 Task: Look for space in Nanded, India from 12th  August, 2023 to 15th August, 2023 for 3 adults in price range Rs.12000 to Rs.16000. Place can be entire place with 2 bedrooms having 3 beds and 1 bathroom. Property type can be house, flat, guest house. Amenities needed are: washing machine. Booking option can be shelf check-in. Required host language is English.
Action: Mouse moved to (402, 65)
Screenshot: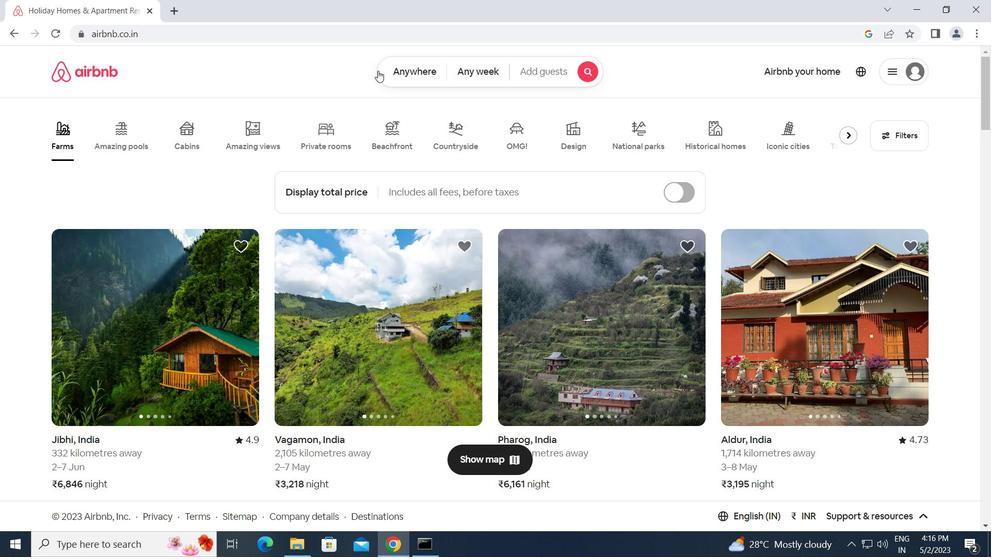 
Action: Mouse pressed left at (402, 65)
Screenshot: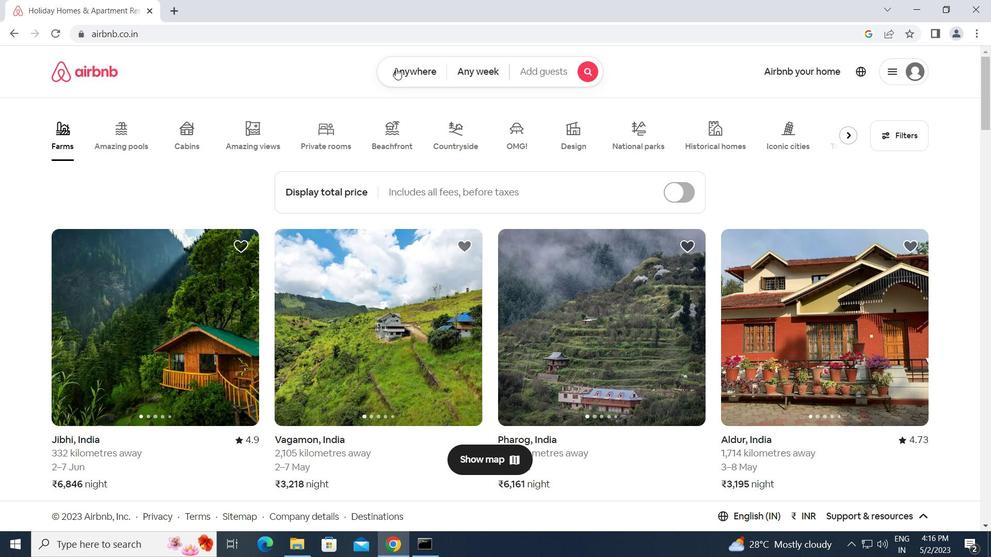 
Action: Mouse moved to (363, 111)
Screenshot: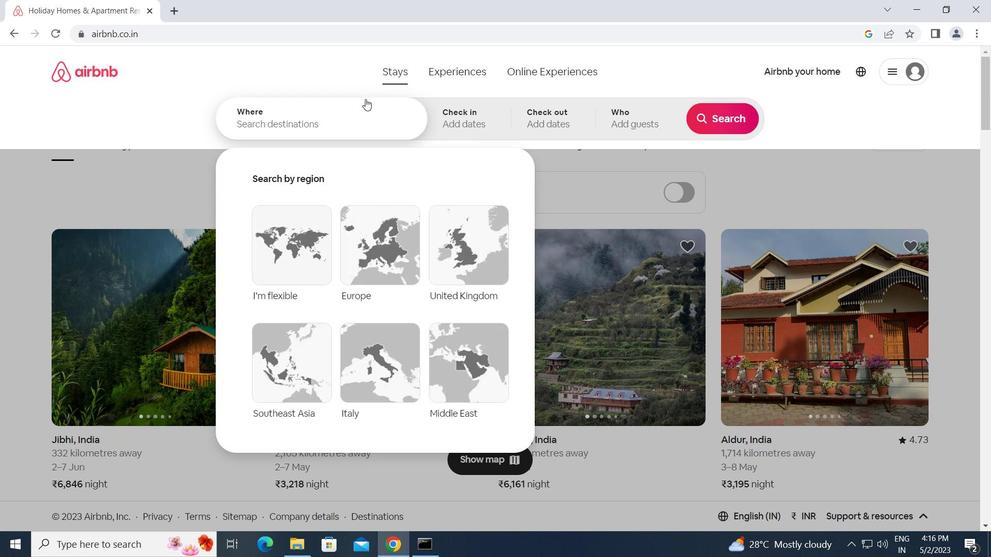 
Action: Mouse pressed left at (363, 111)
Screenshot: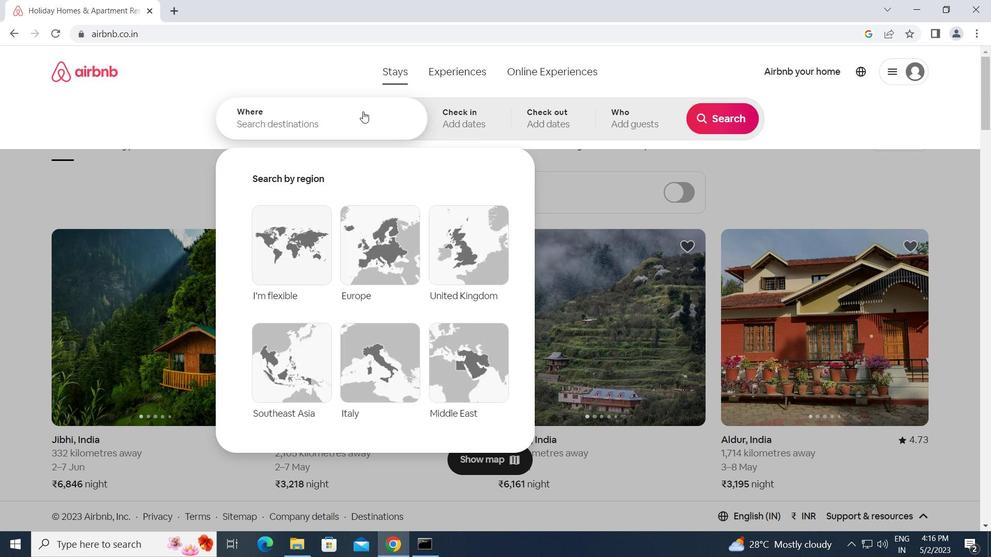 
Action: Key pressed n<Key.caps_lock>anded,<Key.space><Key.caps_lock>i<Key.caps_lock>ndia<Key.enter>
Screenshot: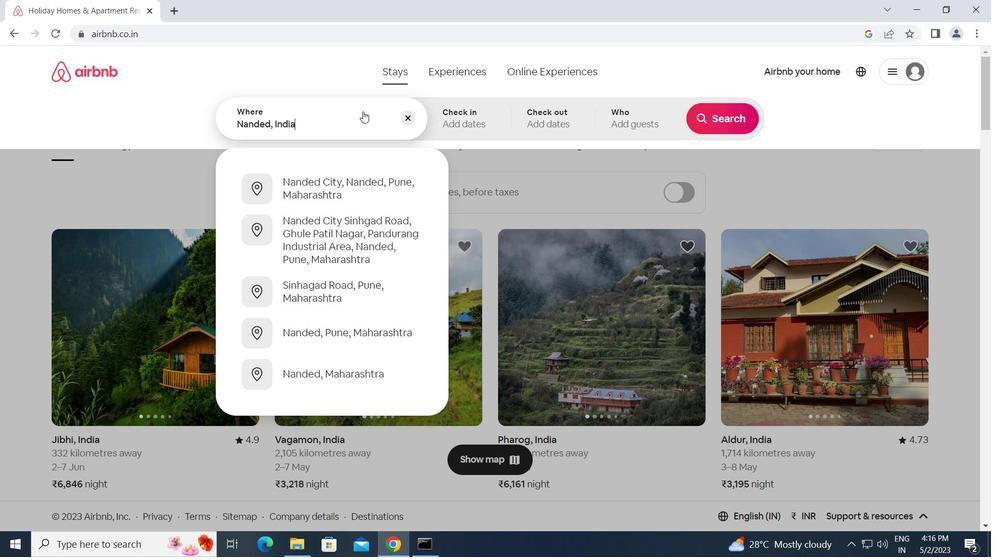 
Action: Mouse moved to (721, 218)
Screenshot: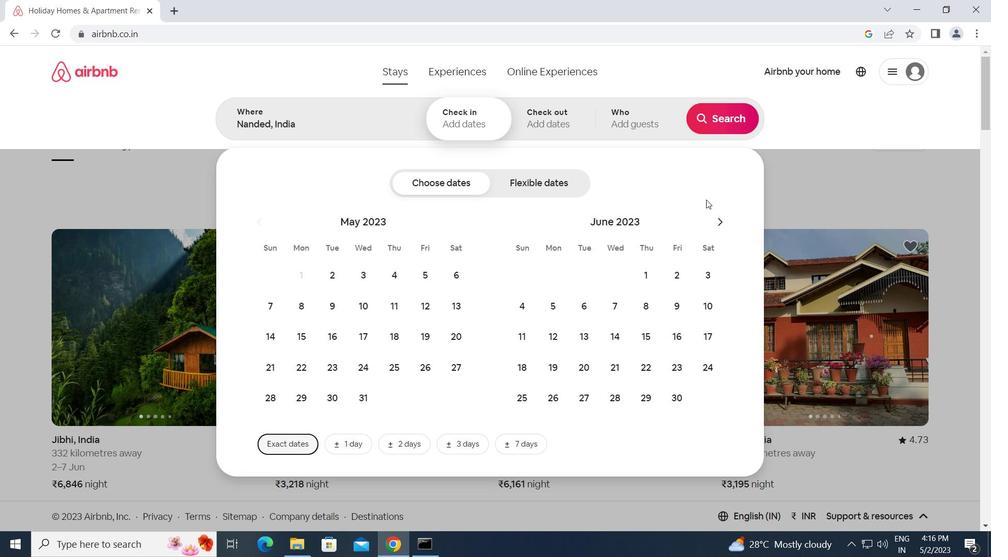
Action: Mouse pressed left at (721, 218)
Screenshot: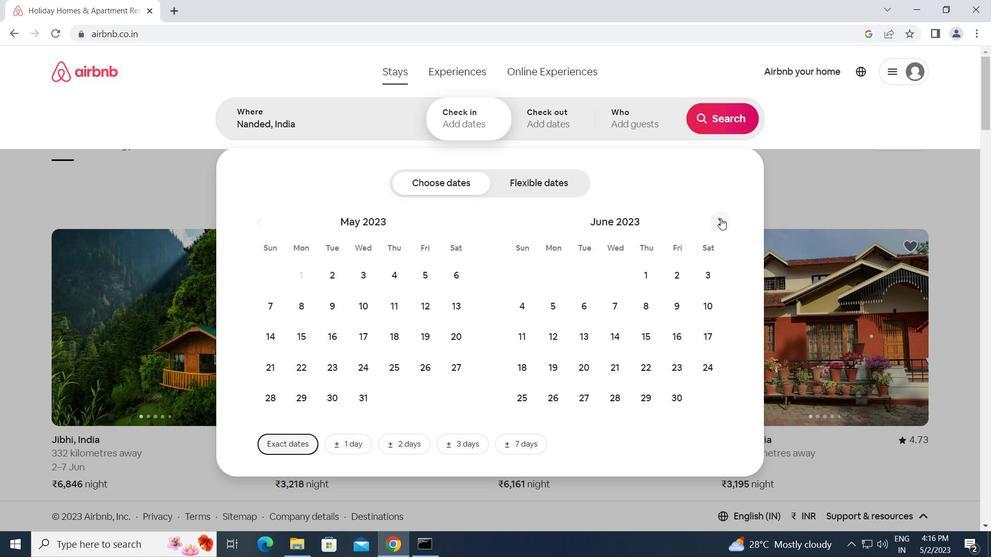 
Action: Mouse pressed left at (721, 218)
Screenshot: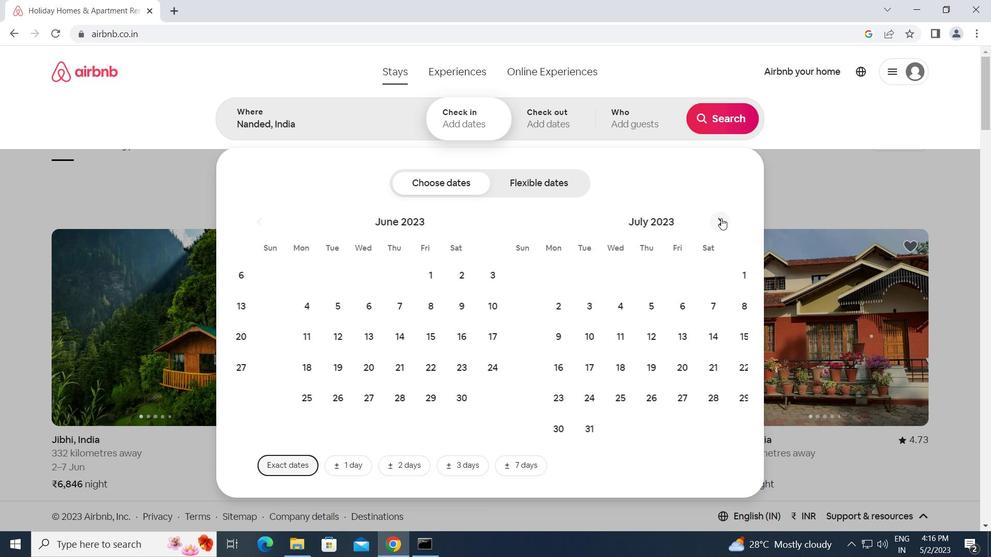
Action: Mouse moved to (699, 312)
Screenshot: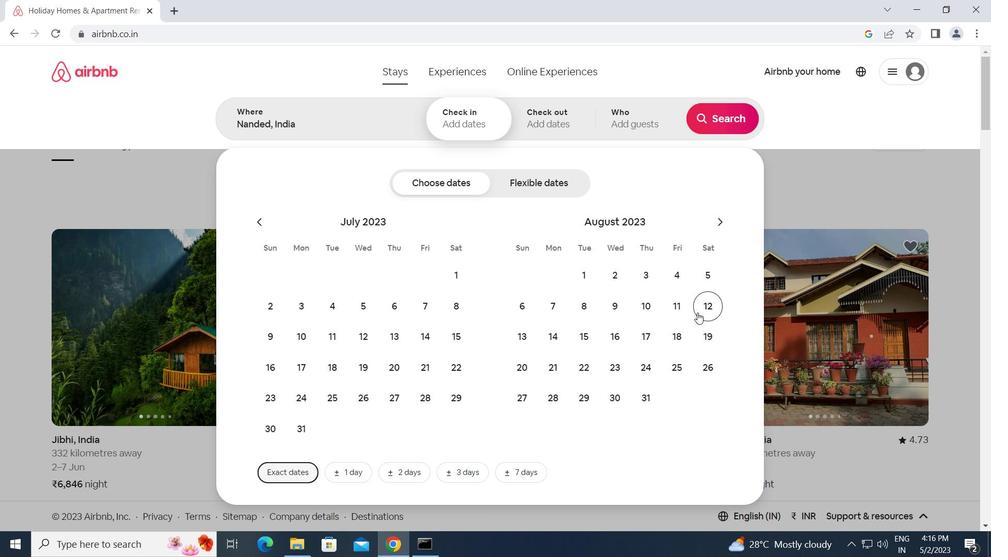 
Action: Mouse pressed left at (699, 312)
Screenshot: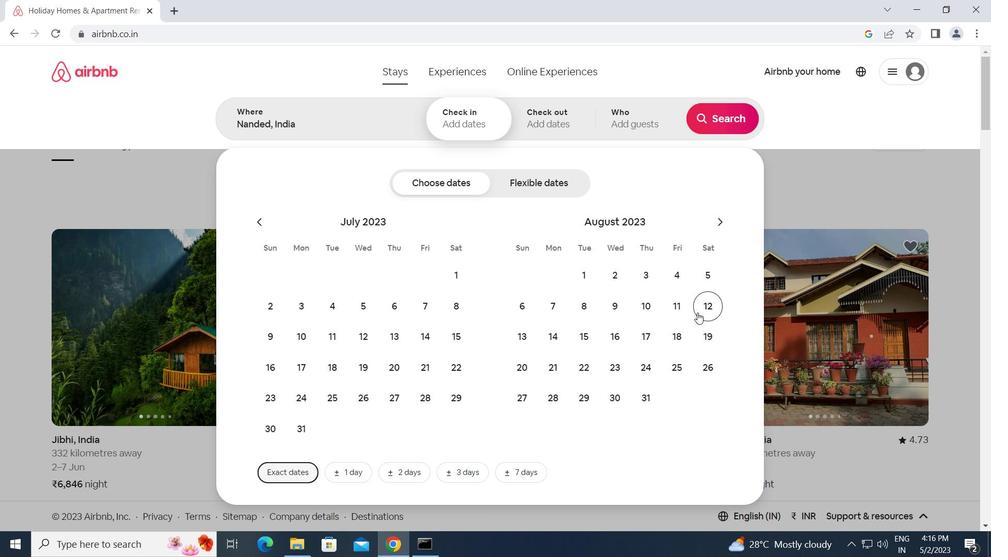 
Action: Mouse moved to (588, 331)
Screenshot: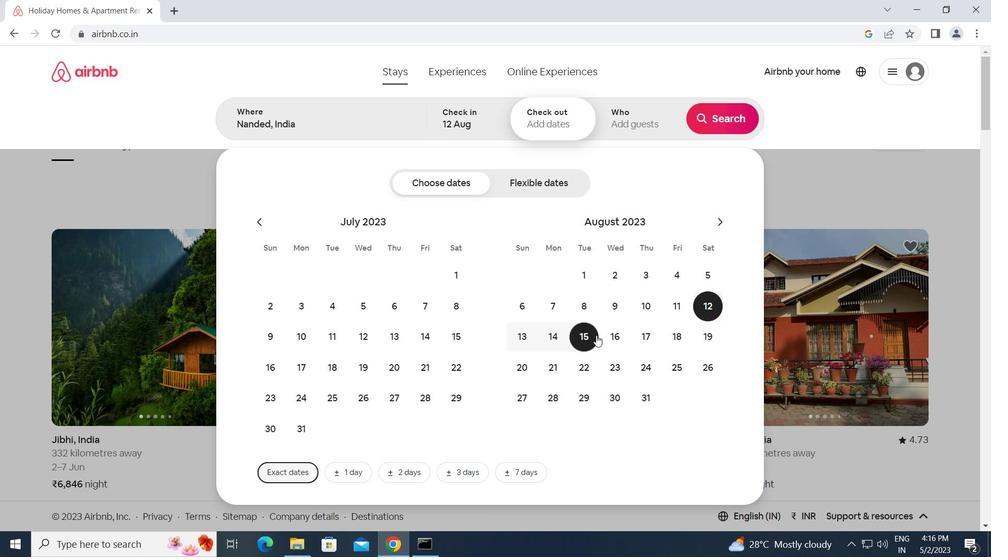 
Action: Mouse pressed left at (588, 331)
Screenshot: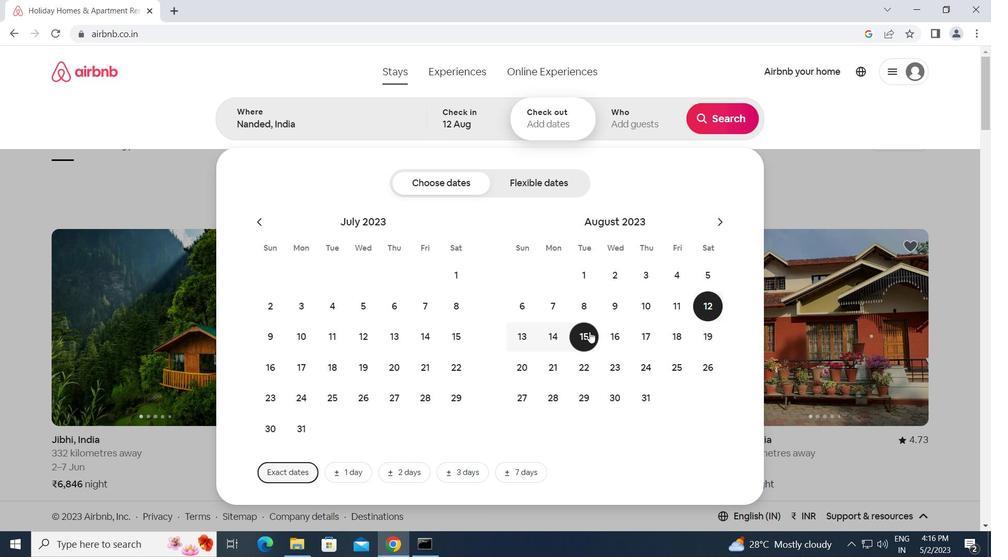 
Action: Mouse moved to (639, 116)
Screenshot: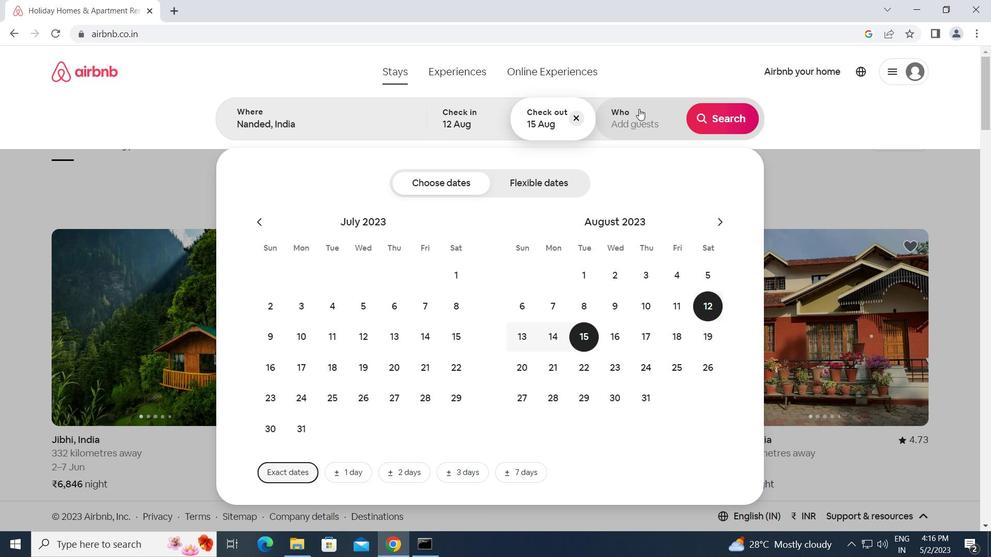 
Action: Mouse pressed left at (639, 116)
Screenshot: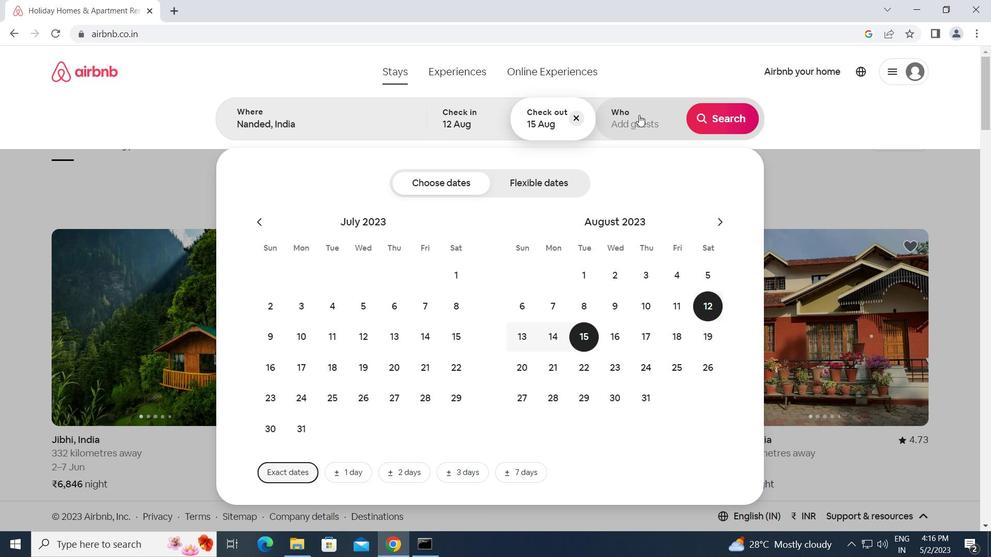 
Action: Mouse moved to (729, 187)
Screenshot: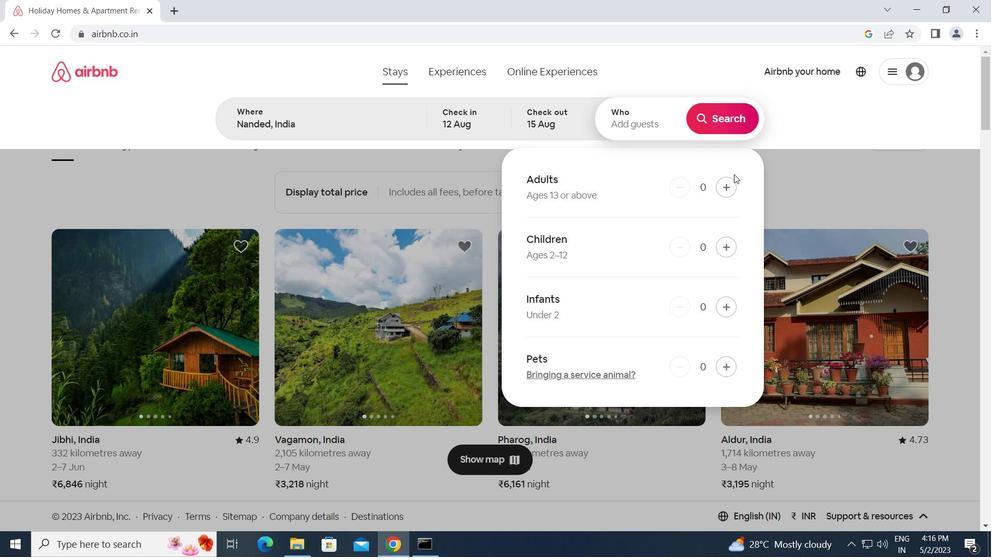 
Action: Mouse pressed left at (729, 187)
Screenshot: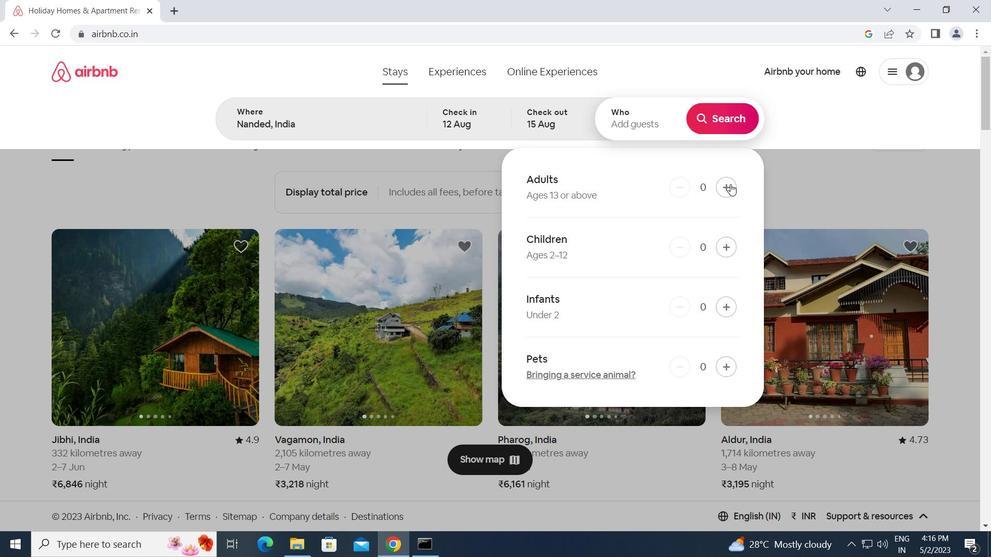 
Action: Mouse moved to (728, 188)
Screenshot: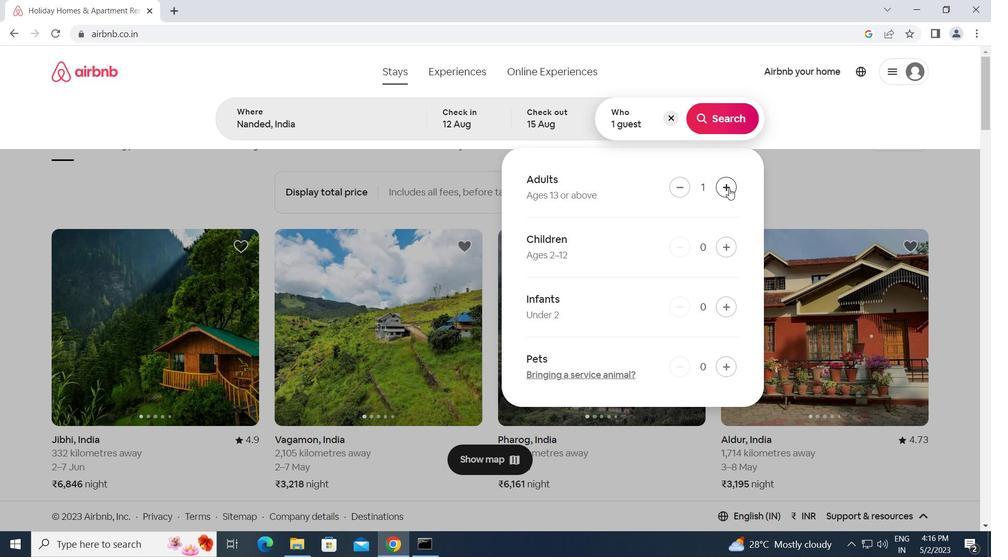 
Action: Mouse pressed left at (728, 188)
Screenshot: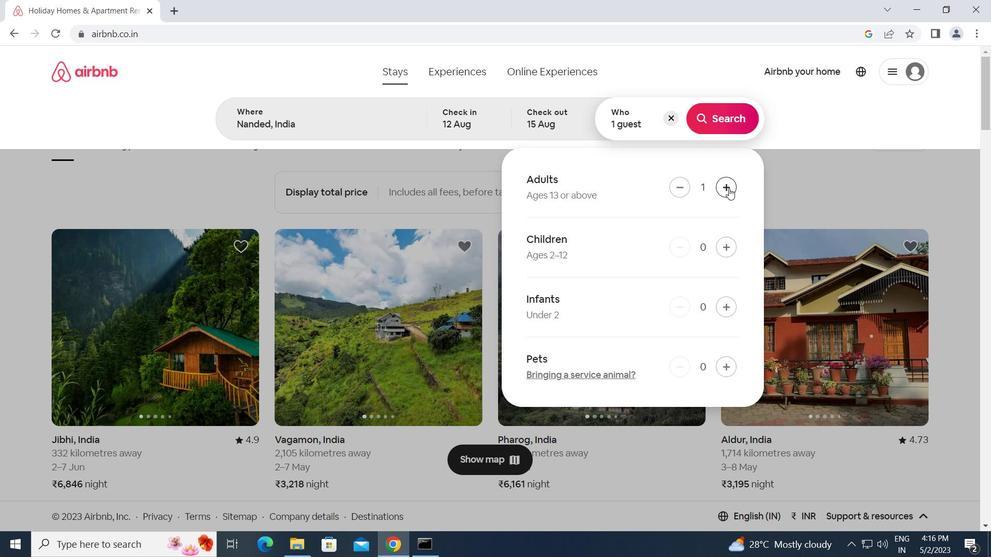 
Action: Mouse pressed left at (728, 188)
Screenshot: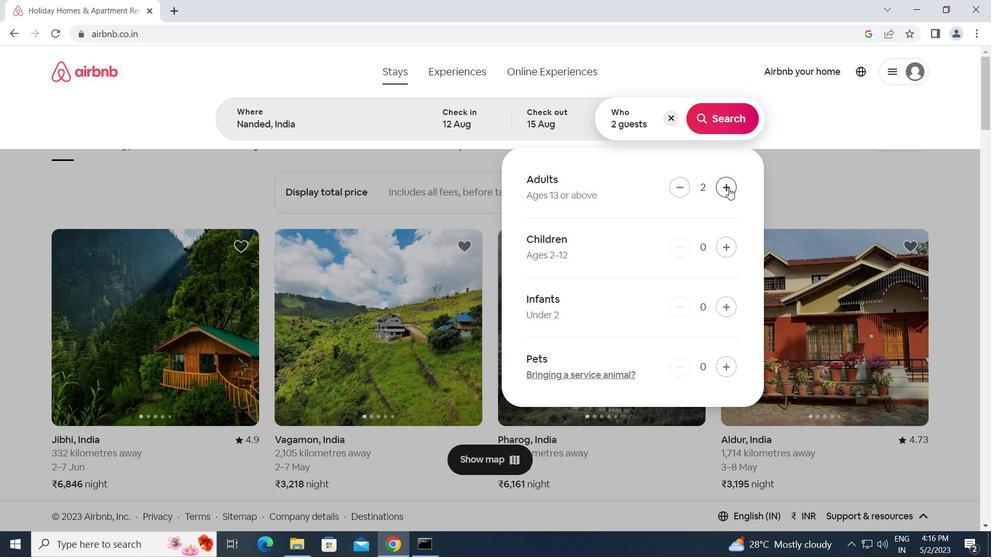 
Action: Mouse moved to (715, 111)
Screenshot: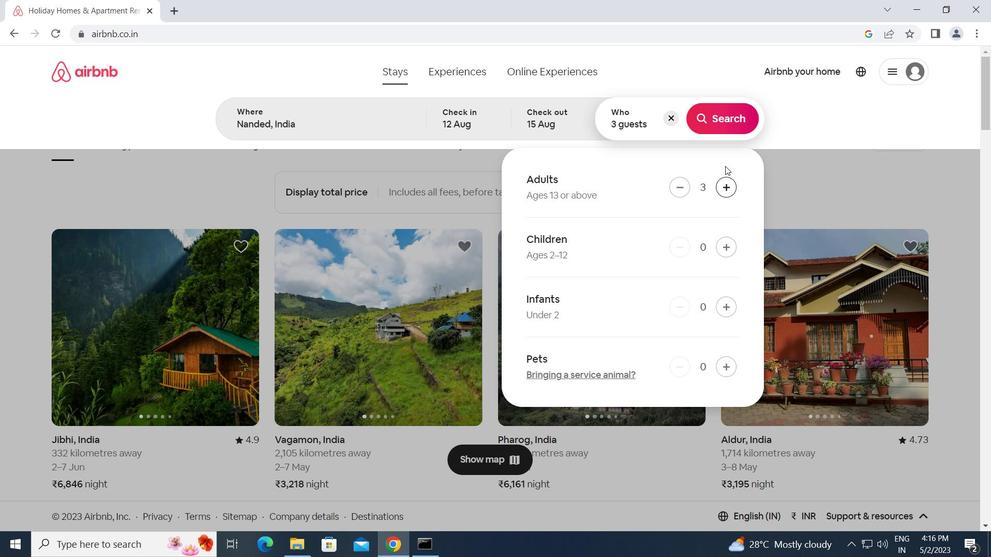 
Action: Mouse pressed left at (715, 111)
Screenshot: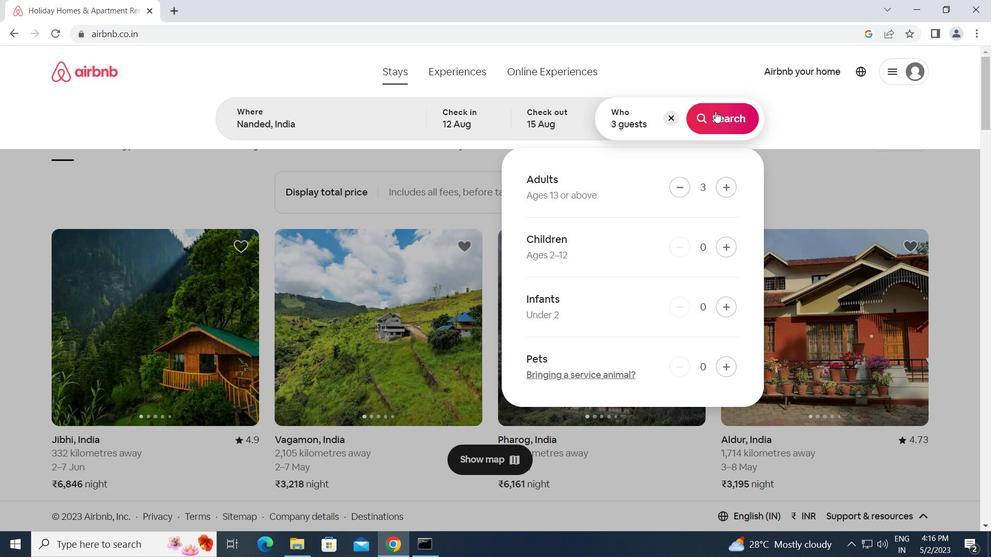 
Action: Mouse moved to (915, 127)
Screenshot: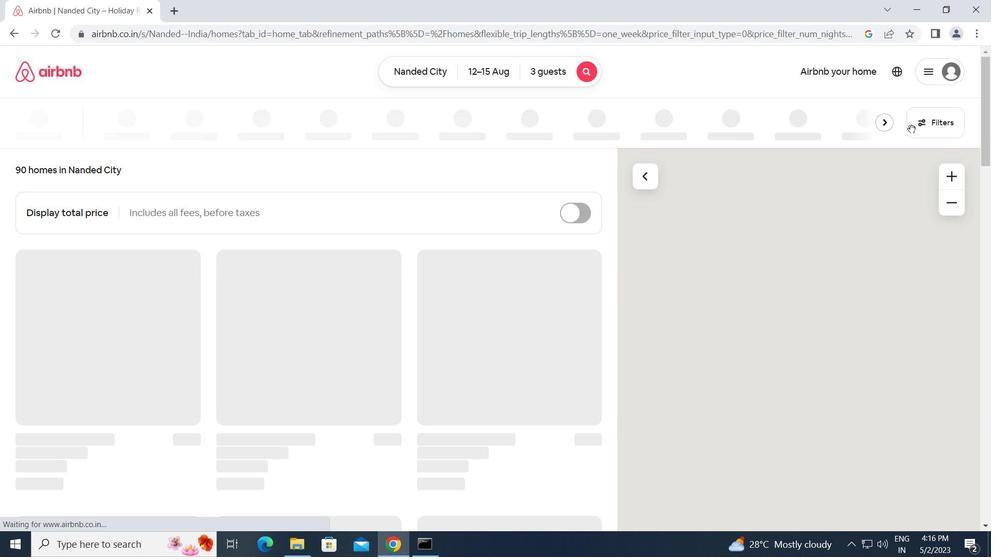 
Action: Mouse pressed left at (915, 127)
Screenshot: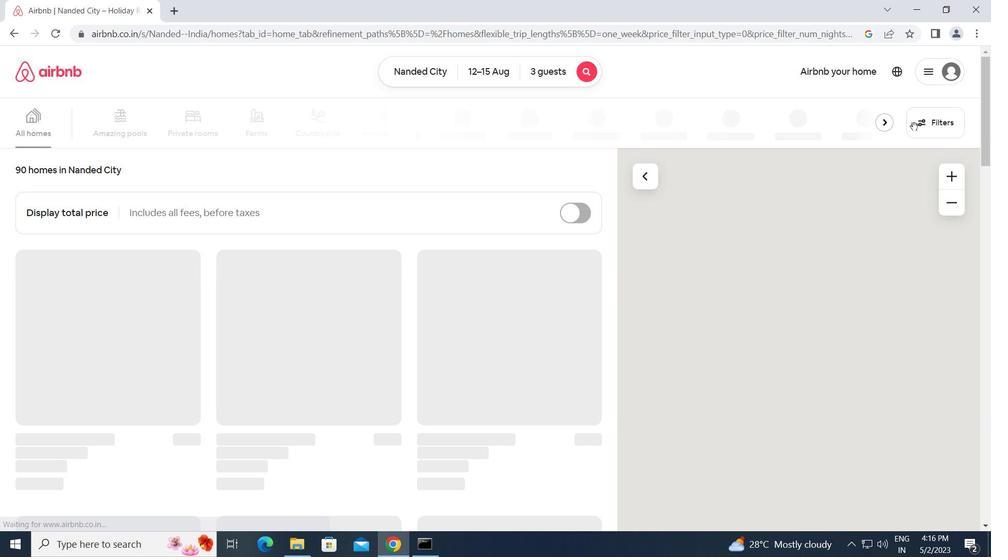 
Action: Mouse moved to (347, 279)
Screenshot: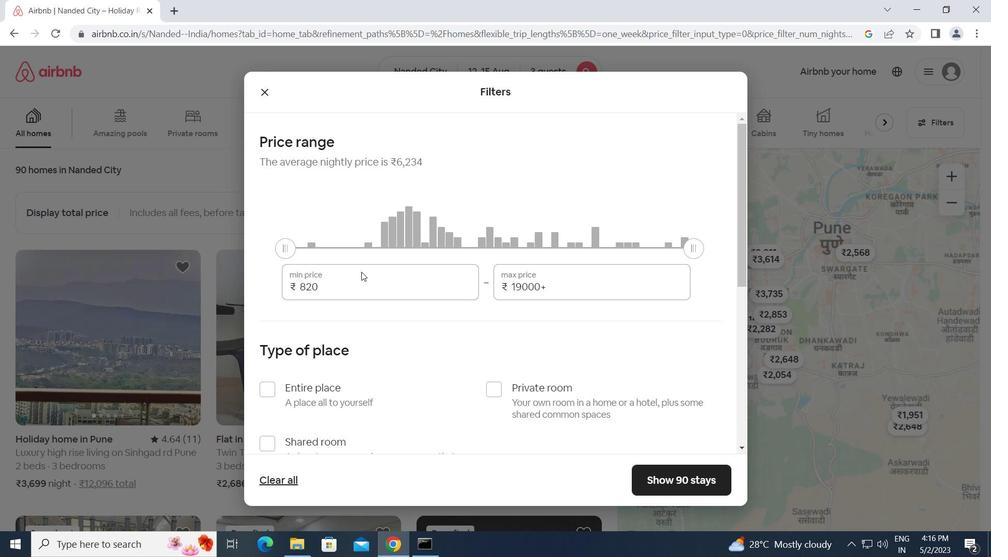 
Action: Mouse pressed left at (347, 279)
Screenshot: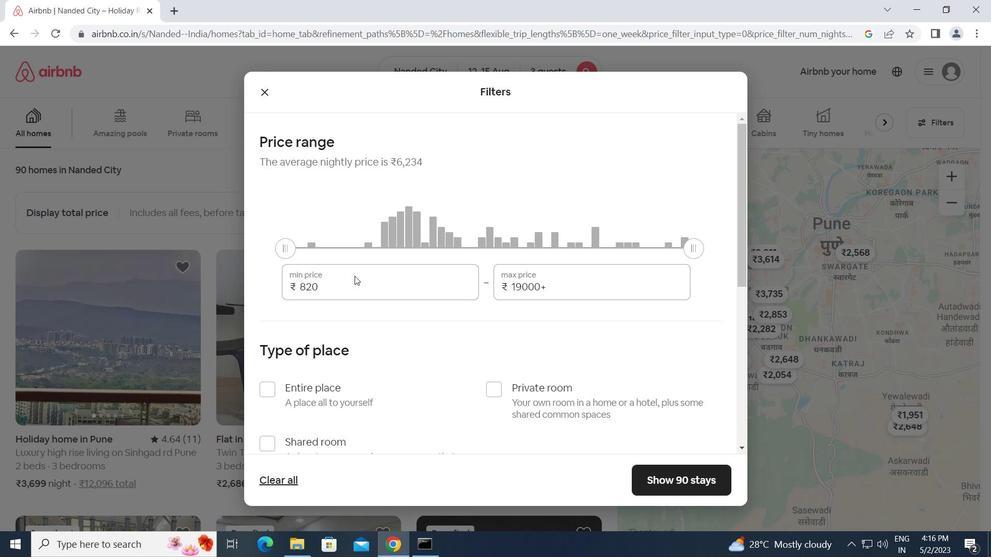 
Action: Mouse moved to (329, 291)
Screenshot: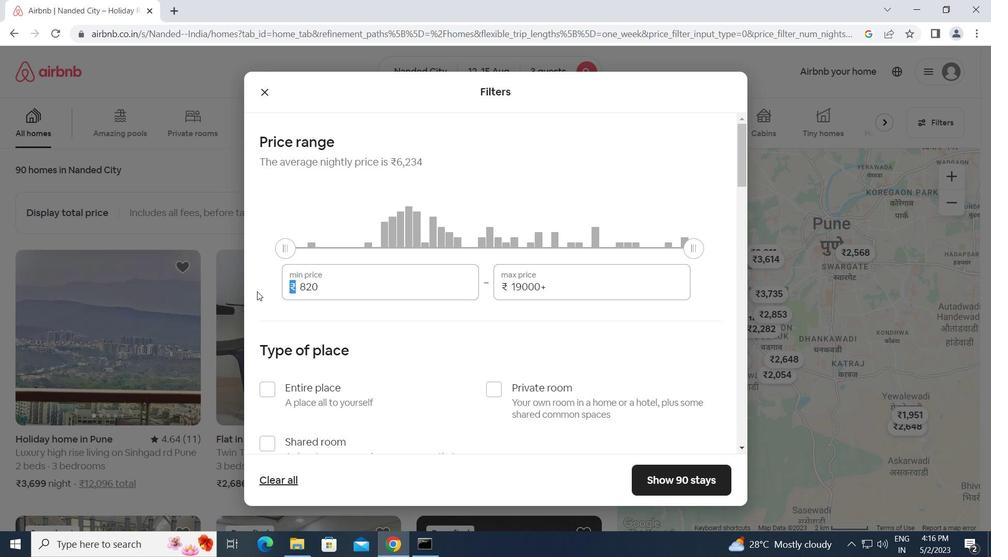 
Action: Mouse pressed left at (329, 291)
Screenshot: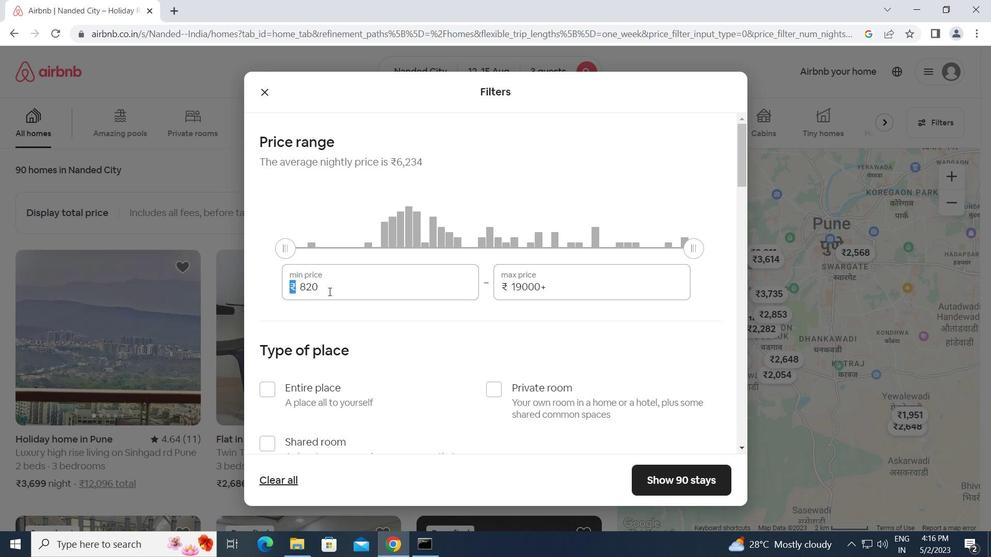 
Action: Mouse moved to (272, 289)
Screenshot: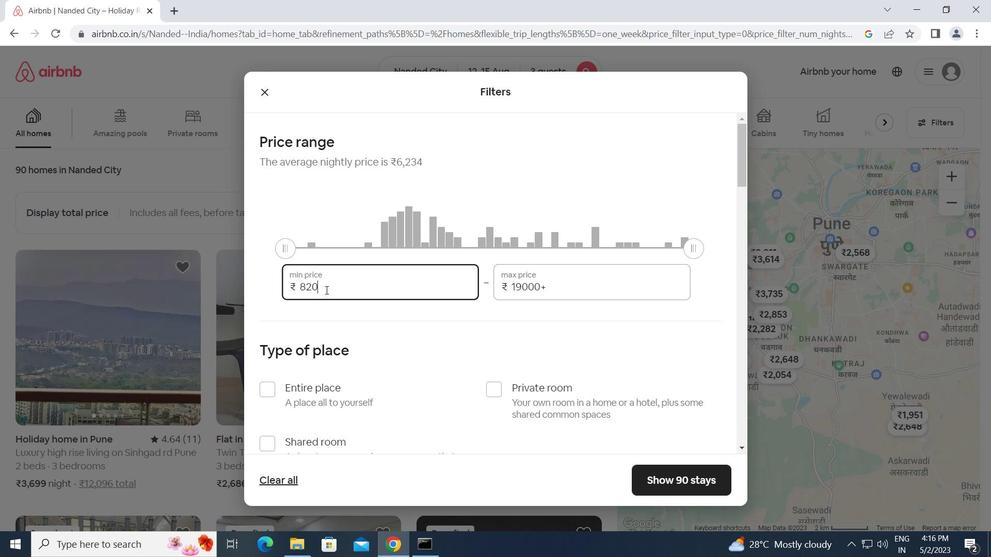 
Action: Key pressed 12000<Key.tab>16<Key.backspace><Key.backspace><Key.backspace><Key.backspace><Key.backspace><Key.backspace><Key.backspace><Key.backspace><Key.backspace><Key.backspace><Key.backspace><Key.backspace><Key.backspace>16000
Screenshot: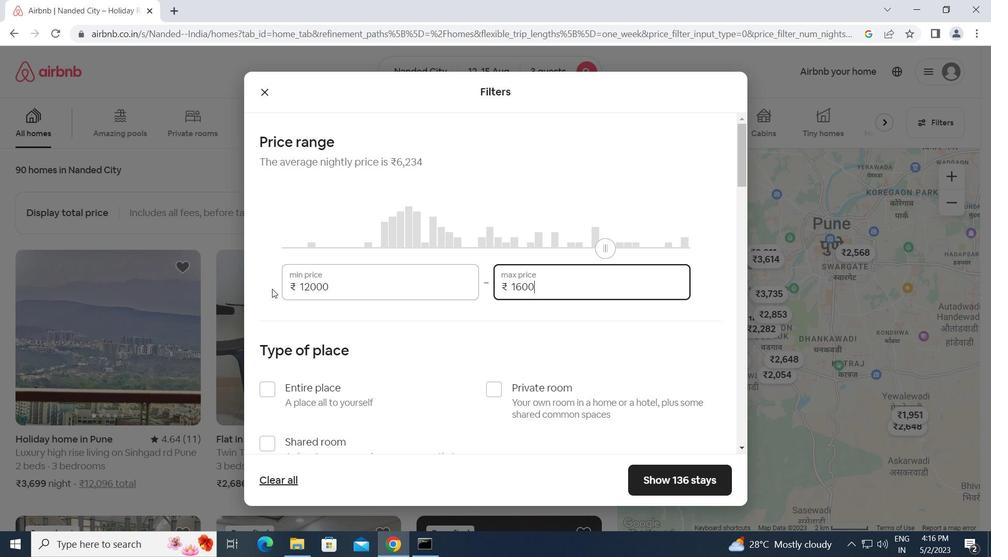 
Action: Mouse moved to (267, 397)
Screenshot: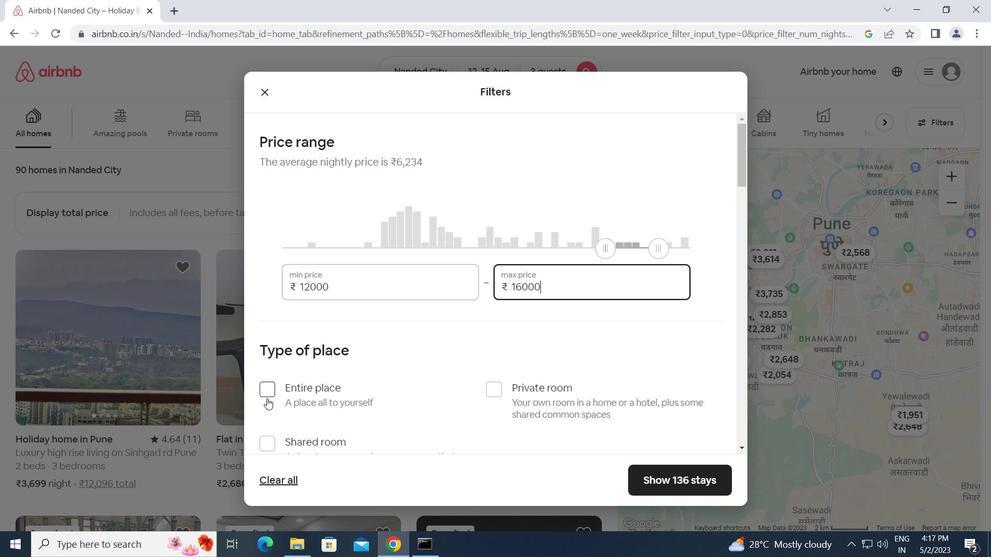 
Action: Mouse pressed left at (267, 397)
Screenshot: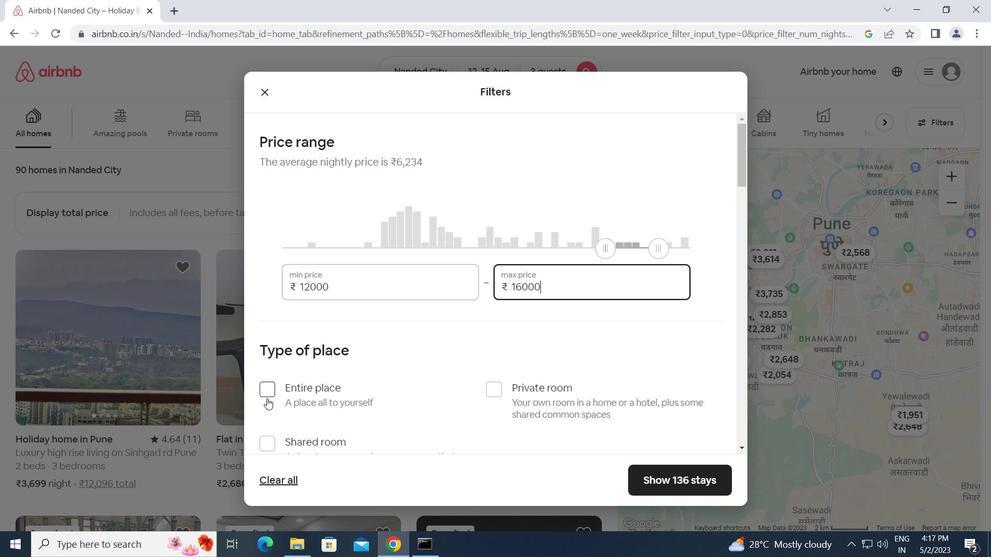 
Action: Mouse moved to (382, 372)
Screenshot: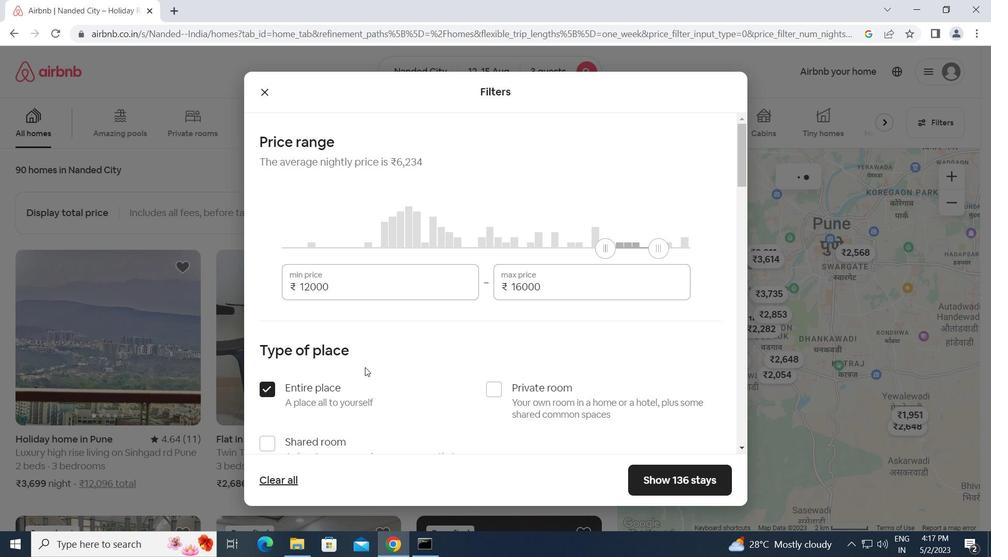 
Action: Mouse scrolled (382, 371) with delta (0, 0)
Screenshot: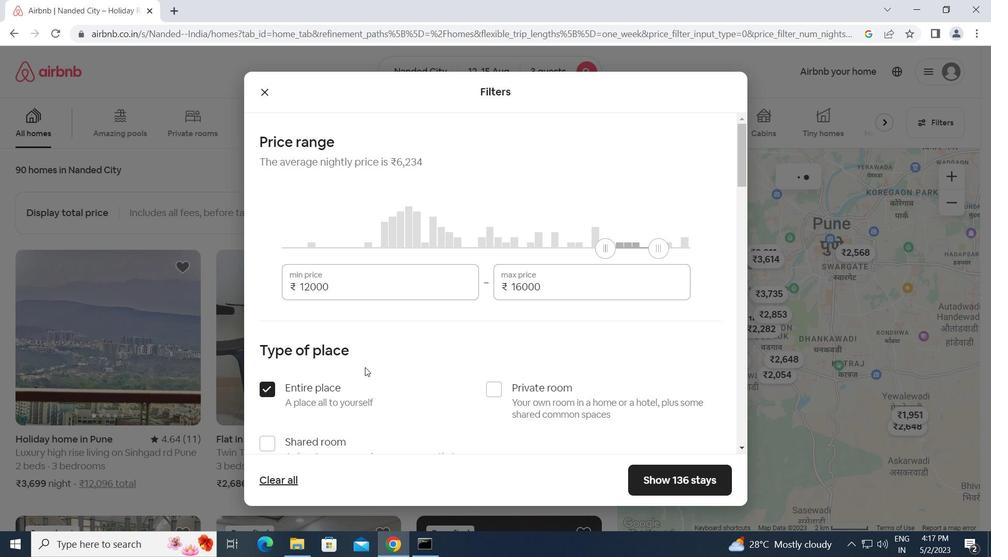 
Action: Mouse scrolled (382, 371) with delta (0, 0)
Screenshot: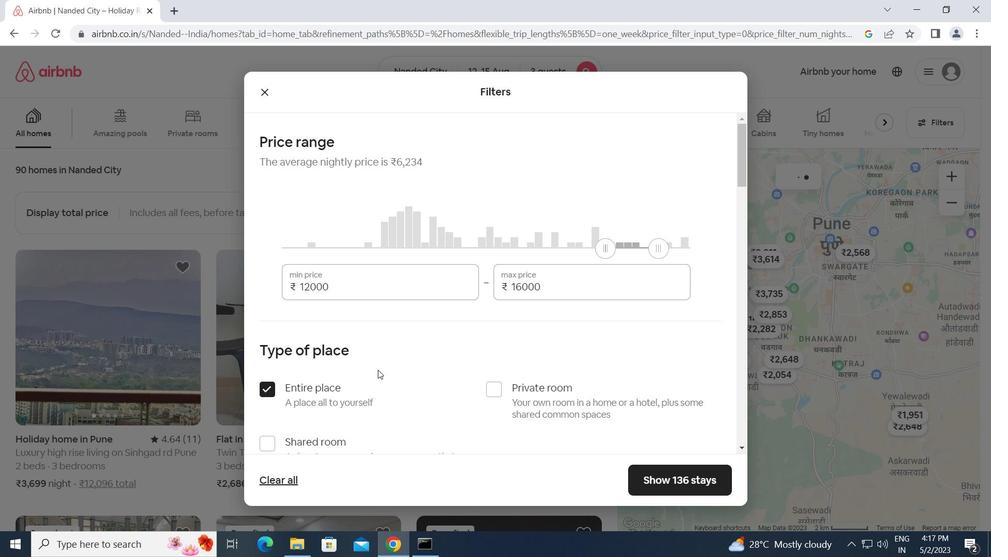 
Action: Mouse scrolled (382, 371) with delta (0, 0)
Screenshot: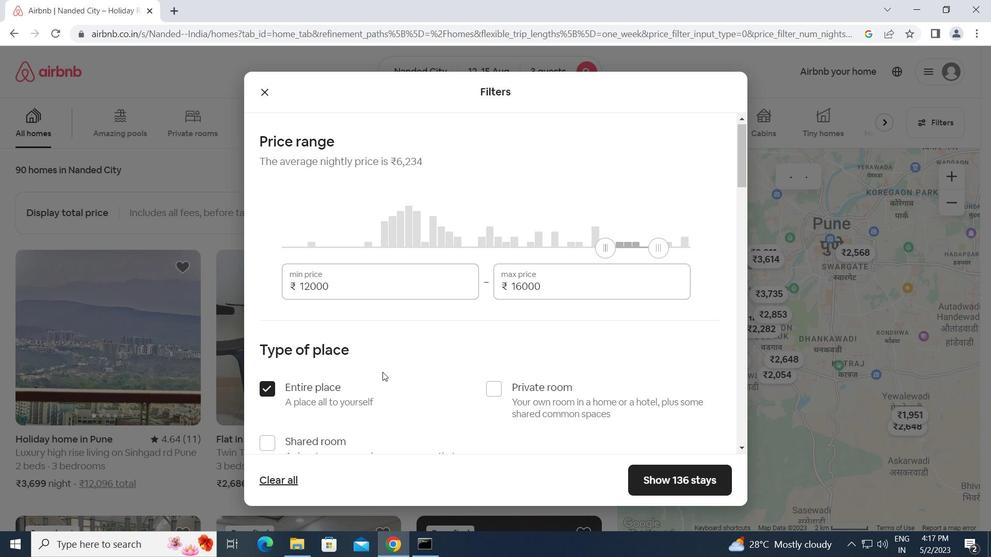 
Action: Mouse scrolled (382, 371) with delta (0, 0)
Screenshot: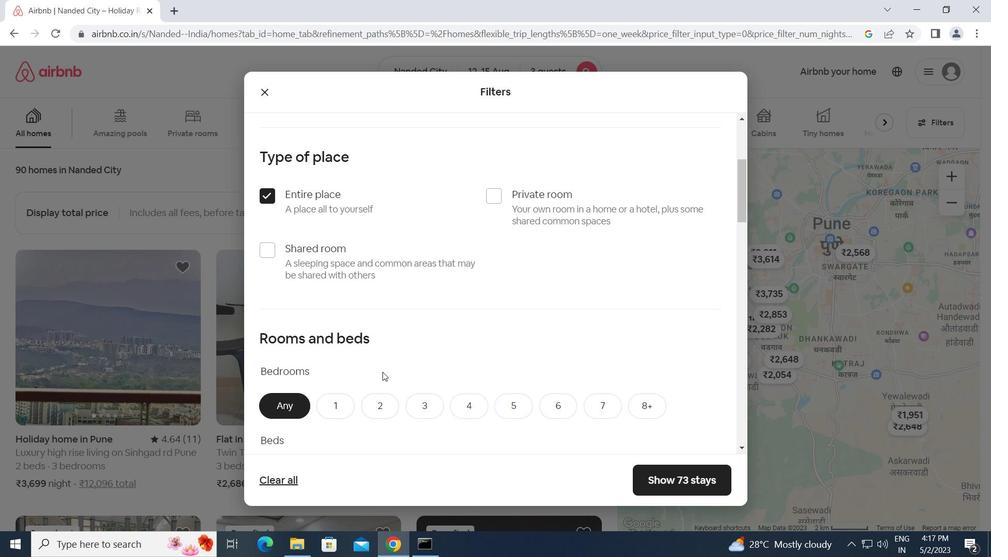 
Action: Mouse scrolled (382, 371) with delta (0, 0)
Screenshot: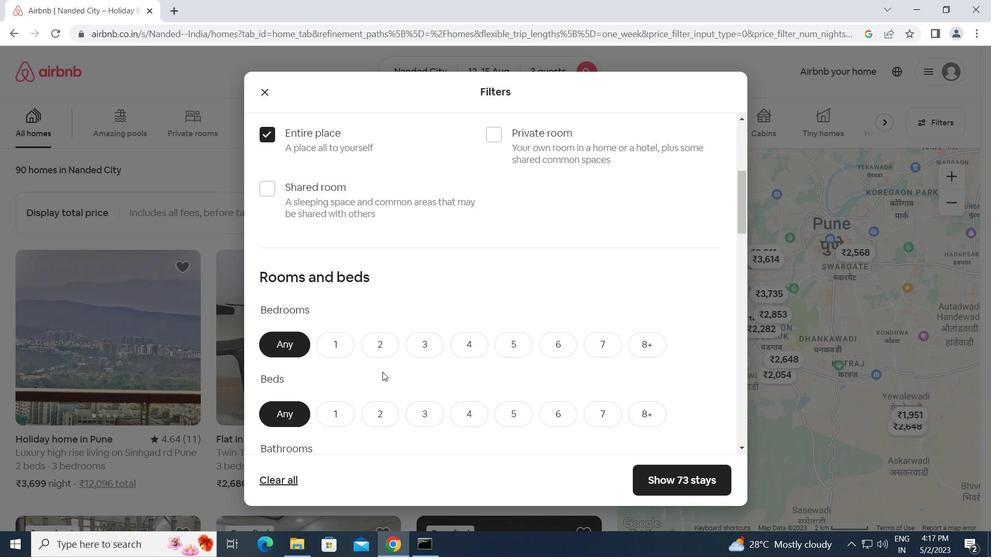 
Action: Mouse scrolled (382, 371) with delta (0, 0)
Screenshot: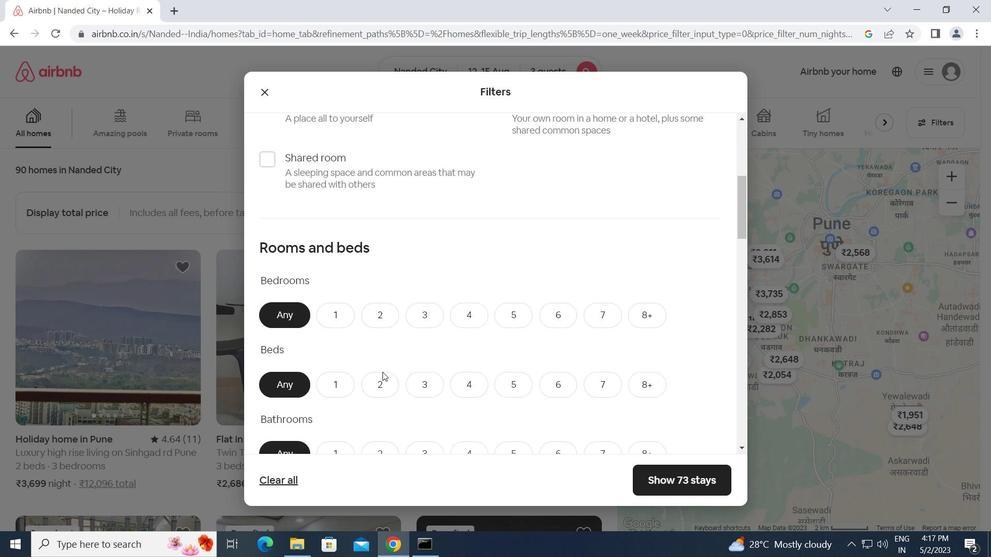 
Action: Mouse moved to (382, 209)
Screenshot: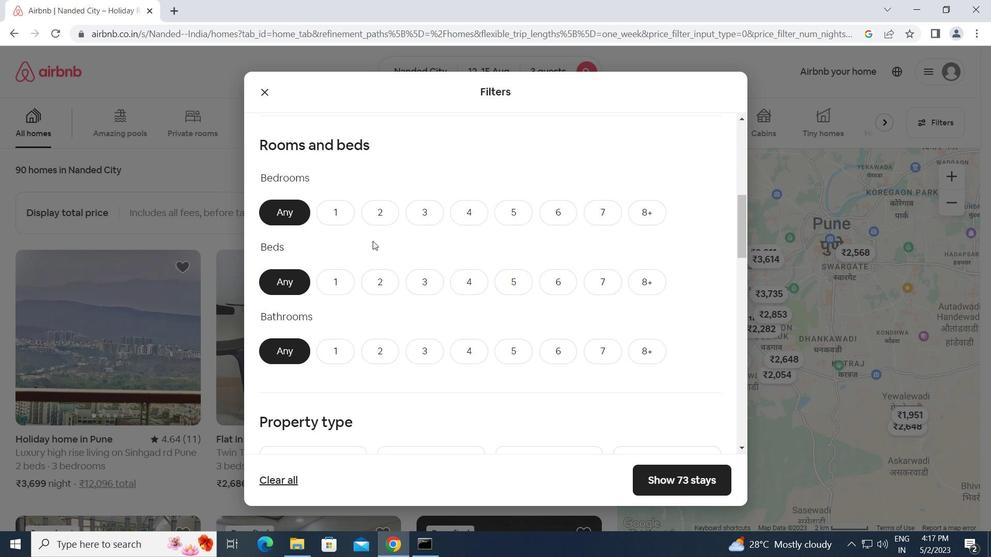 
Action: Mouse pressed left at (382, 209)
Screenshot: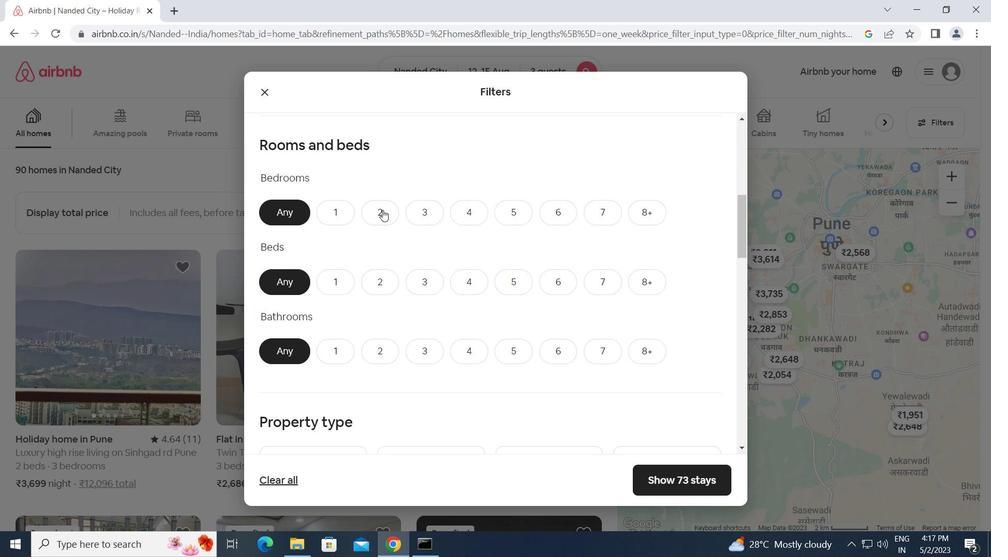 
Action: Mouse moved to (424, 276)
Screenshot: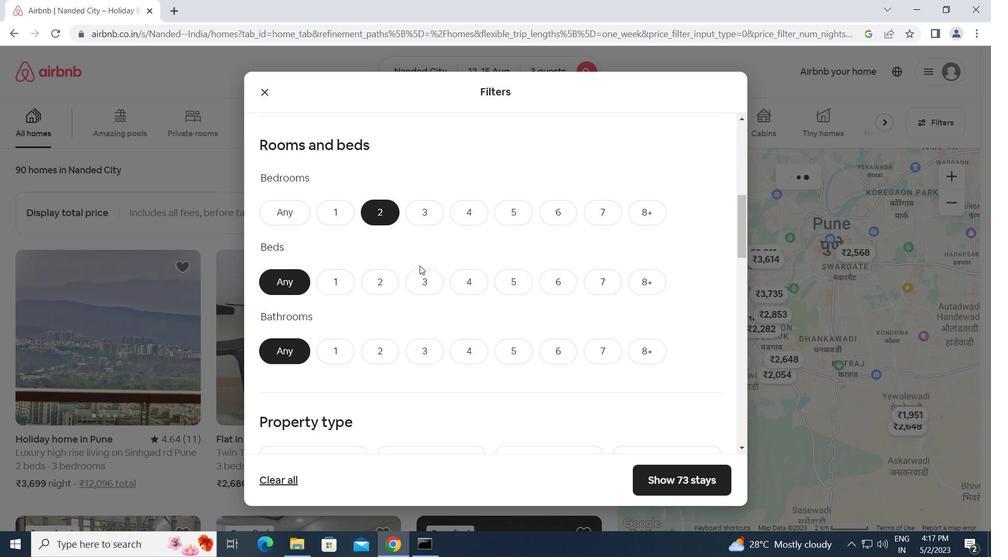 
Action: Mouse pressed left at (424, 276)
Screenshot: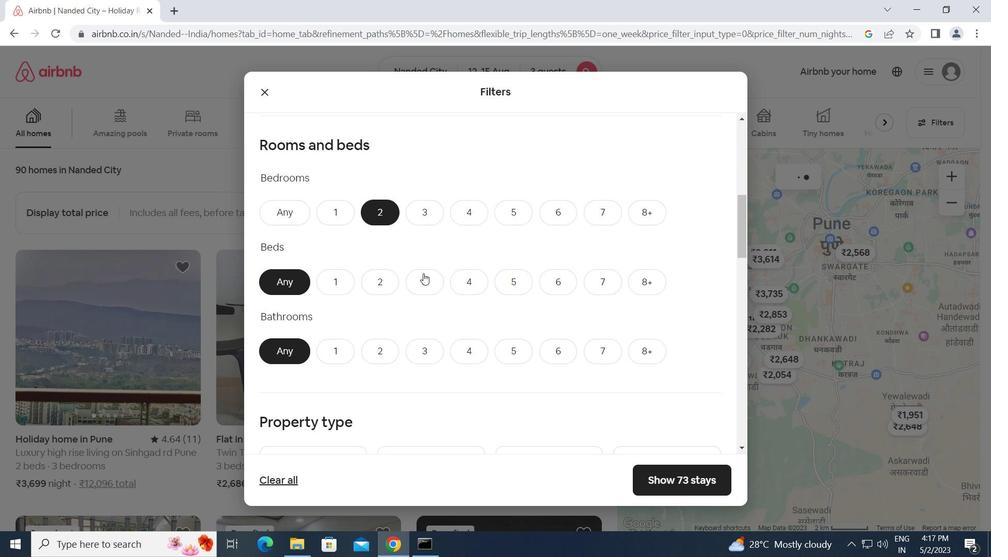 
Action: Mouse moved to (345, 345)
Screenshot: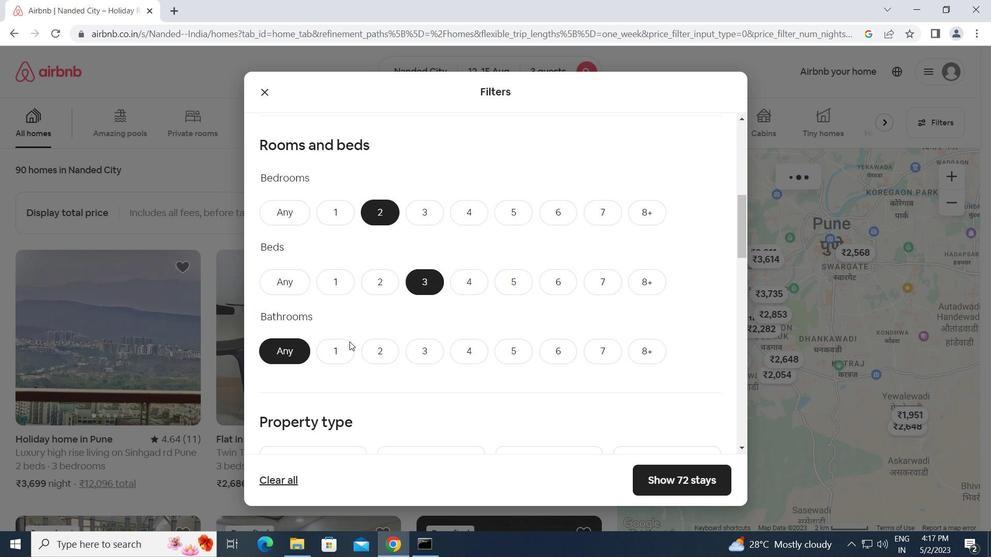 
Action: Mouse pressed left at (345, 345)
Screenshot: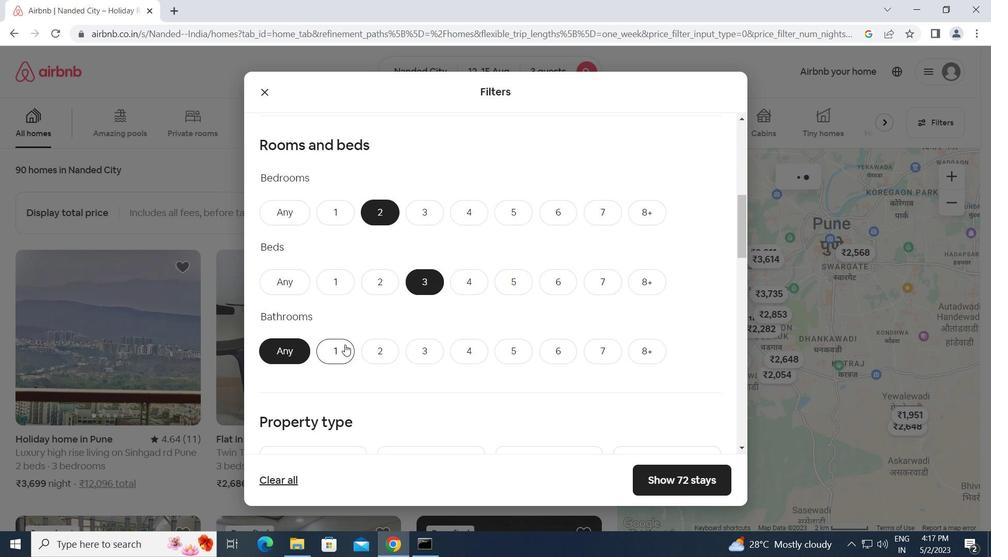 
Action: Mouse moved to (401, 336)
Screenshot: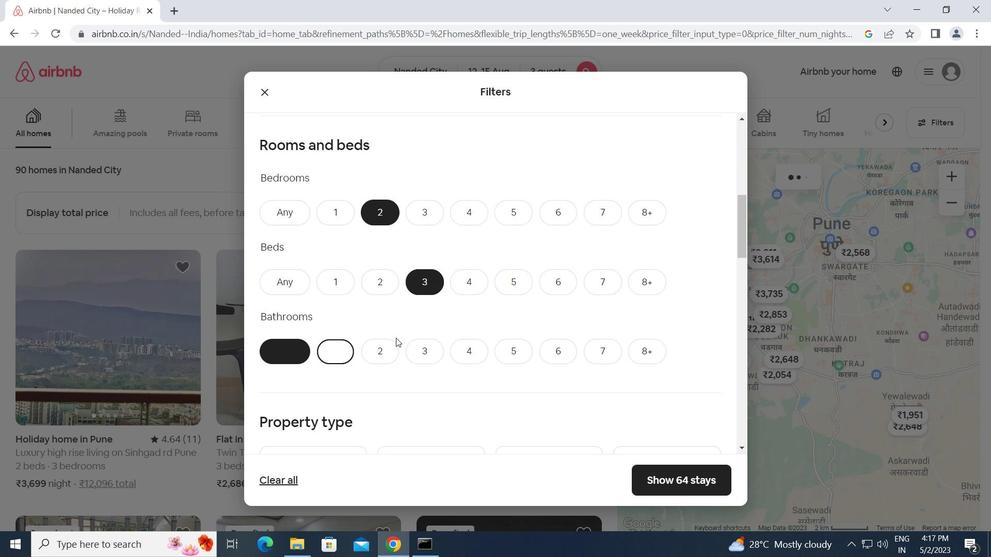 
Action: Mouse scrolled (401, 336) with delta (0, 0)
Screenshot: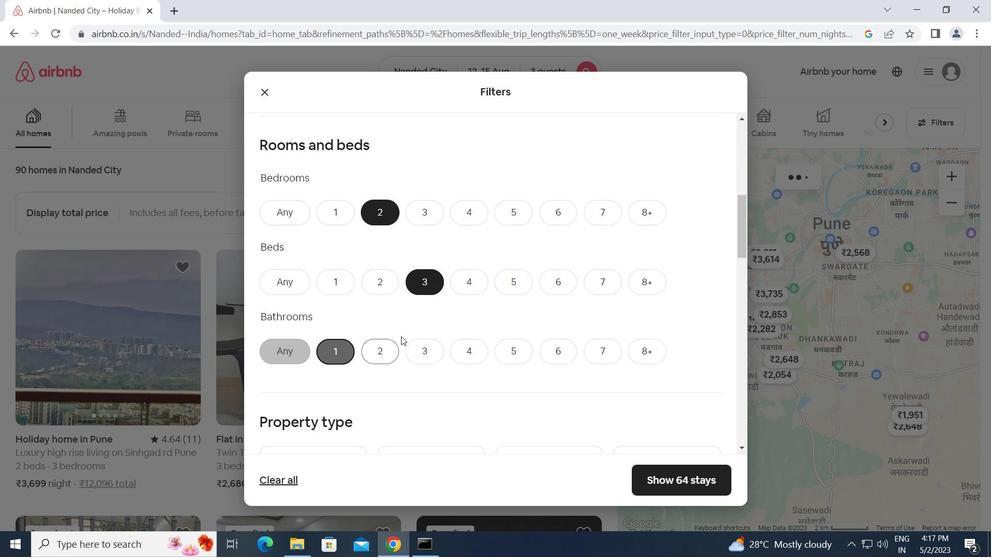 
Action: Mouse scrolled (401, 336) with delta (0, 0)
Screenshot: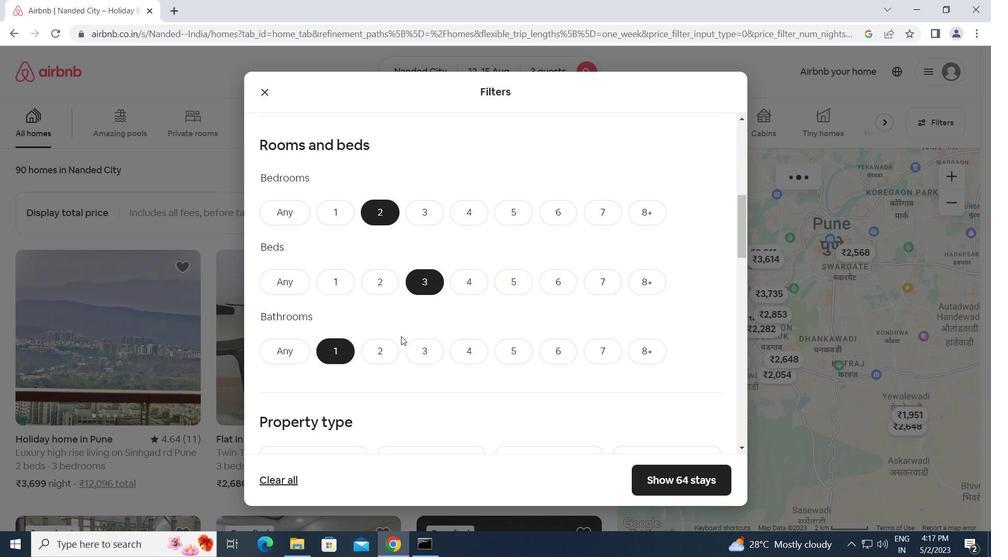 
Action: Mouse scrolled (401, 336) with delta (0, 0)
Screenshot: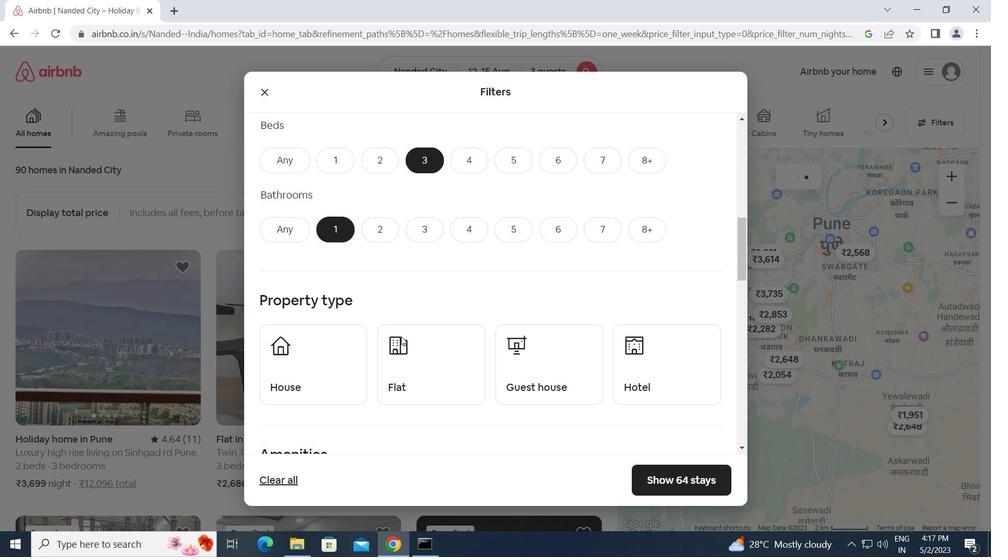 
Action: Mouse moved to (336, 315)
Screenshot: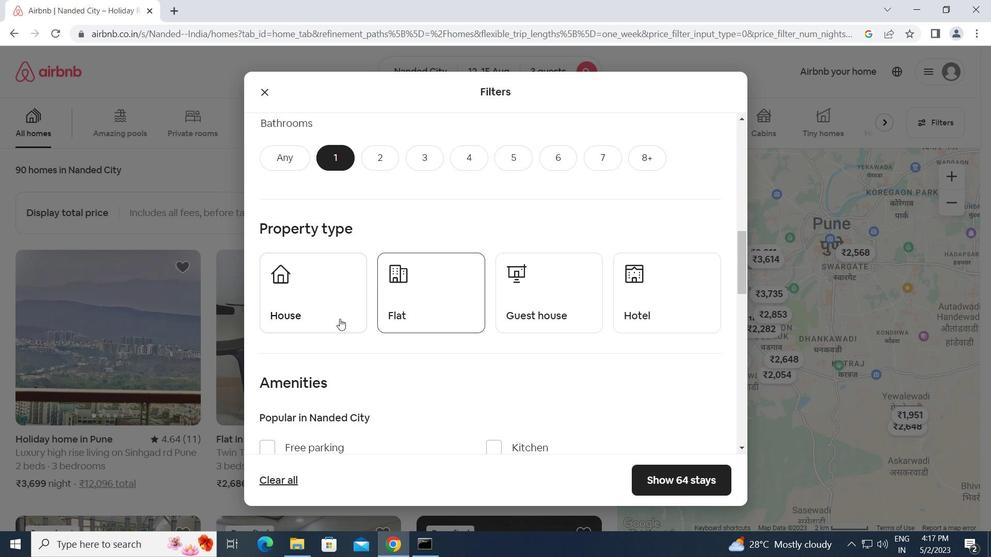 
Action: Mouse pressed left at (336, 315)
Screenshot: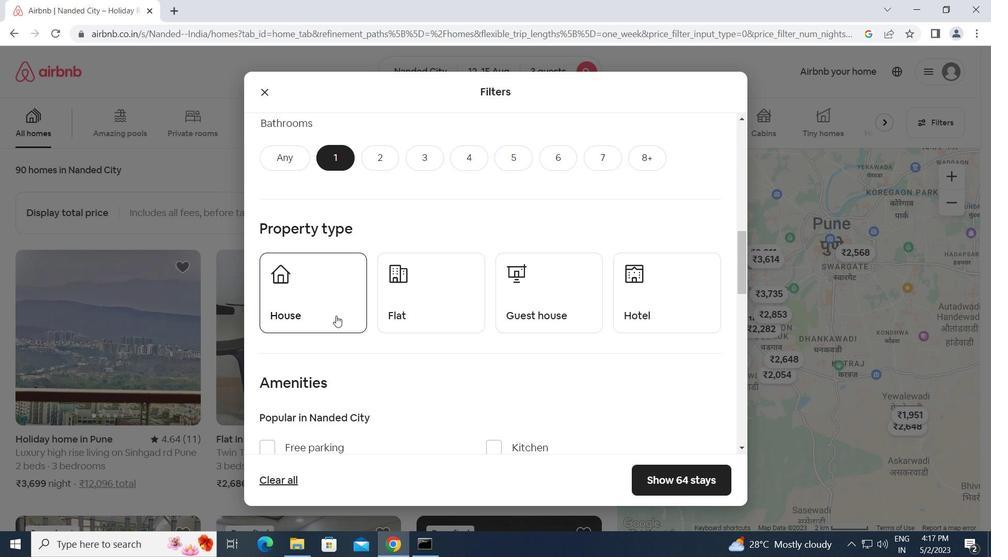 
Action: Mouse moved to (426, 315)
Screenshot: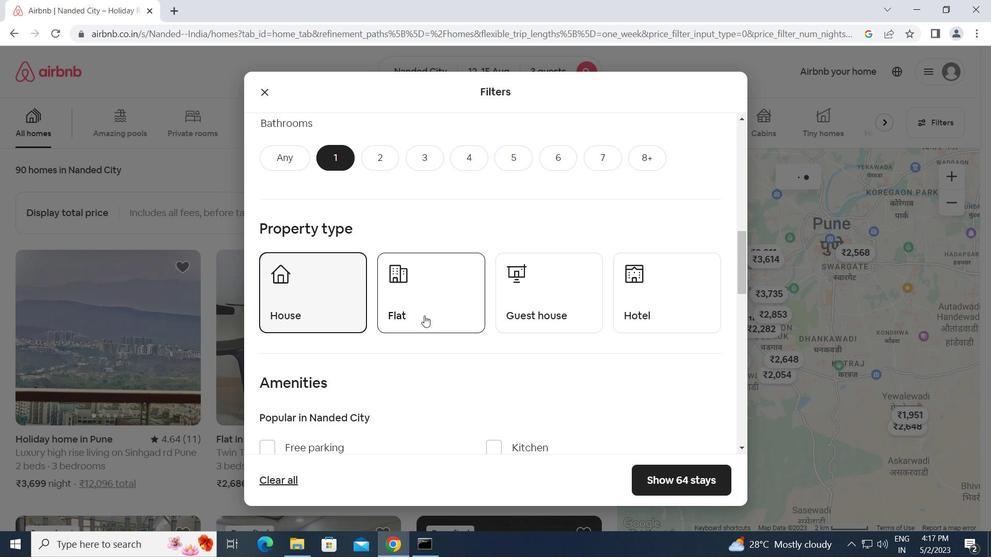 
Action: Mouse pressed left at (426, 315)
Screenshot: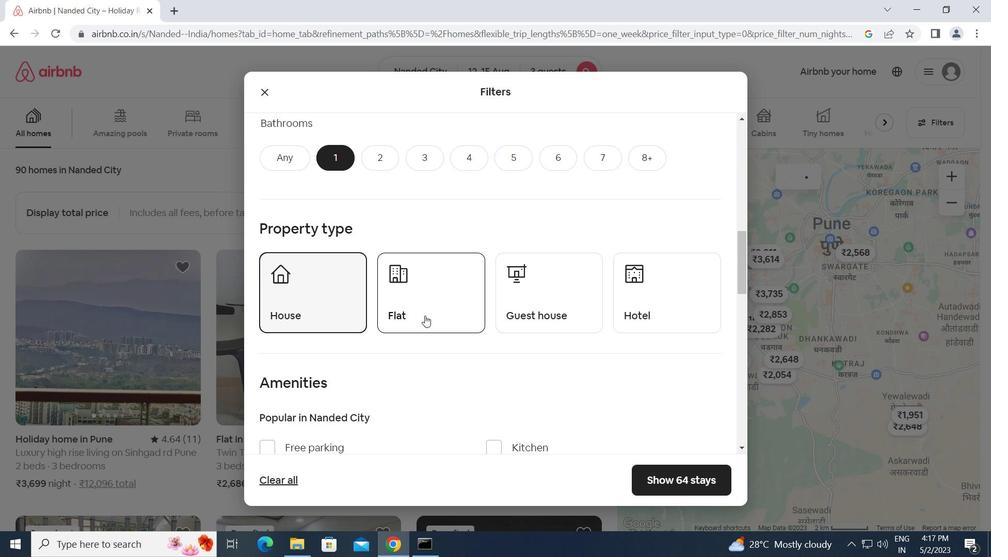 
Action: Mouse moved to (526, 303)
Screenshot: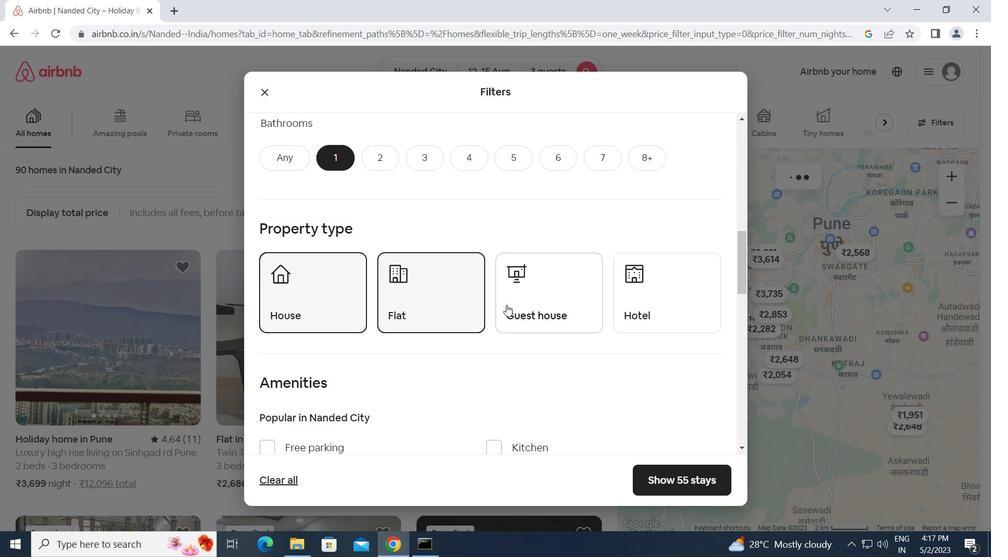 
Action: Mouse pressed left at (526, 303)
Screenshot: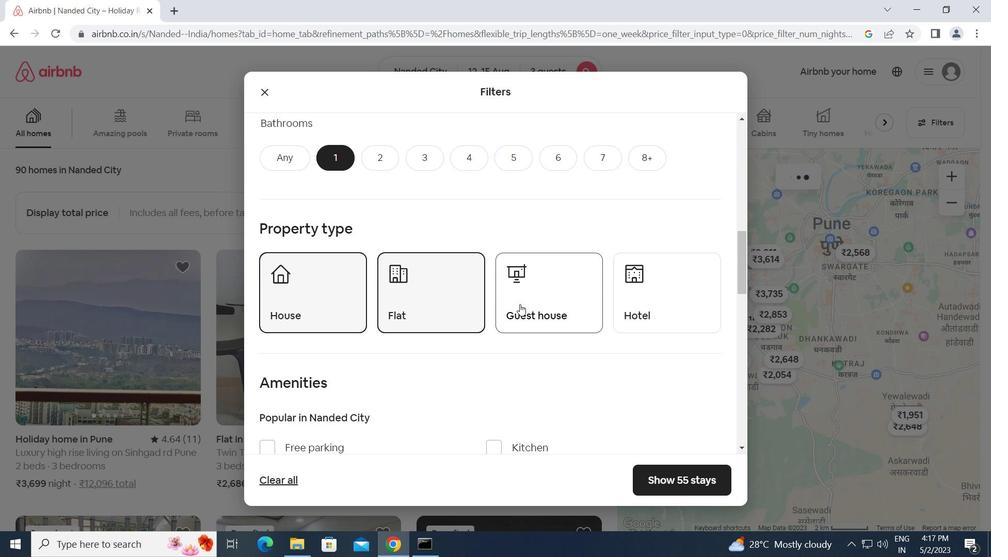 
Action: Mouse moved to (424, 346)
Screenshot: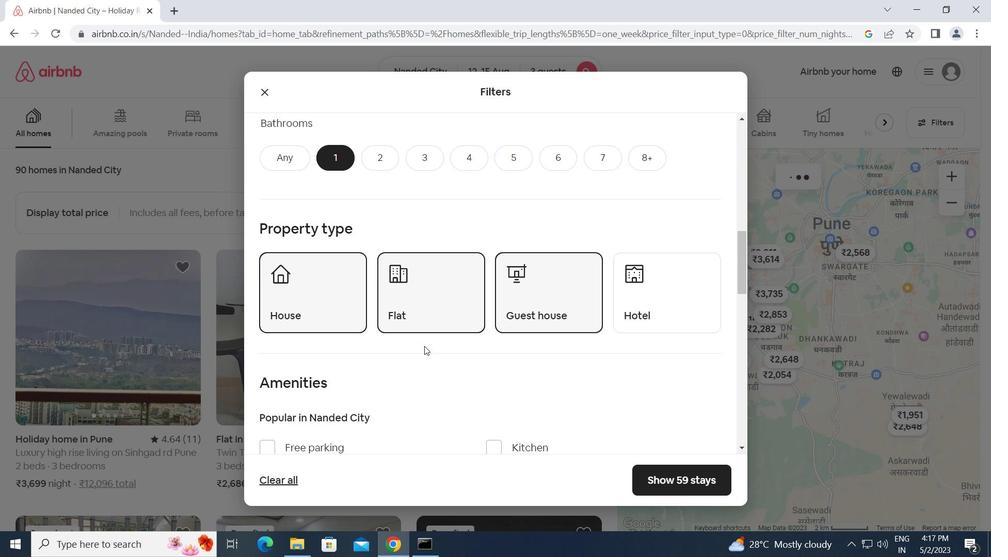 
Action: Mouse scrolled (424, 345) with delta (0, 0)
Screenshot: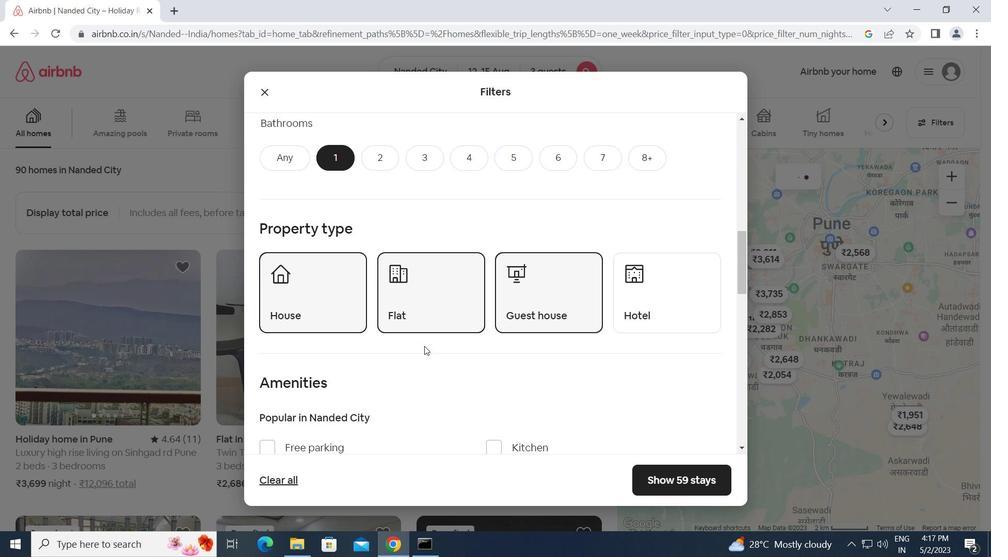 
Action: Mouse scrolled (424, 345) with delta (0, 0)
Screenshot: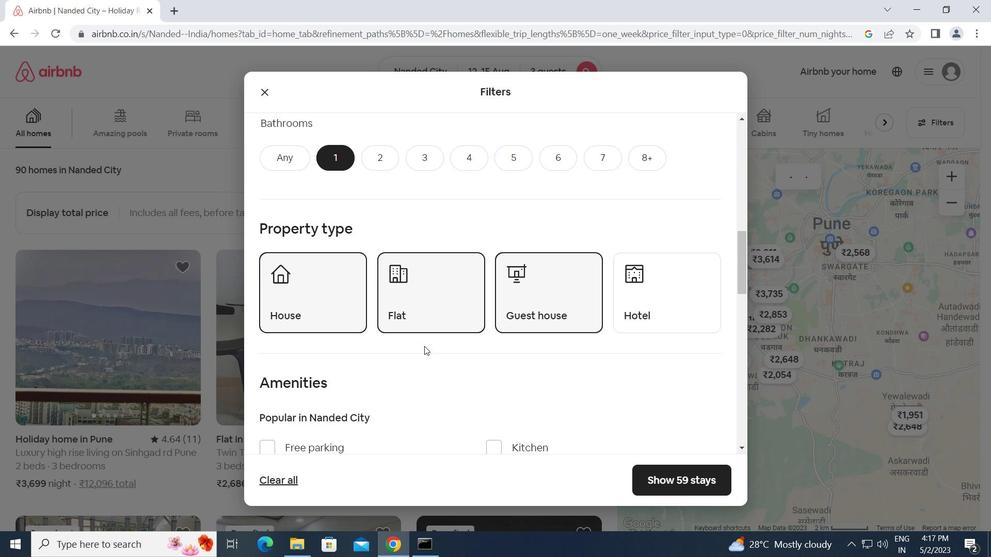 
Action: Mouse scrolled (424, 345) with delta (0, 0)
Screenshot: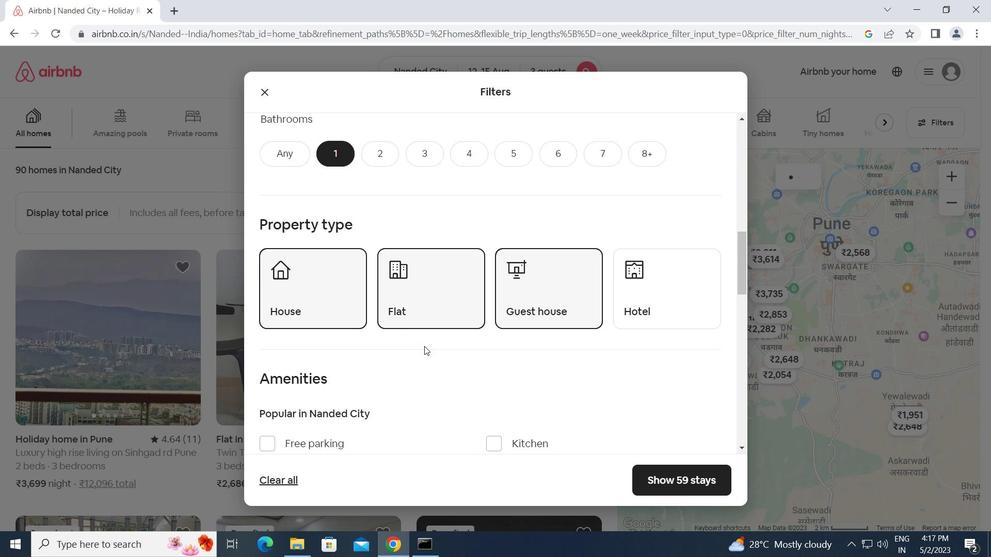 
Action: Mouse moved to (267, 314)
Screenshot: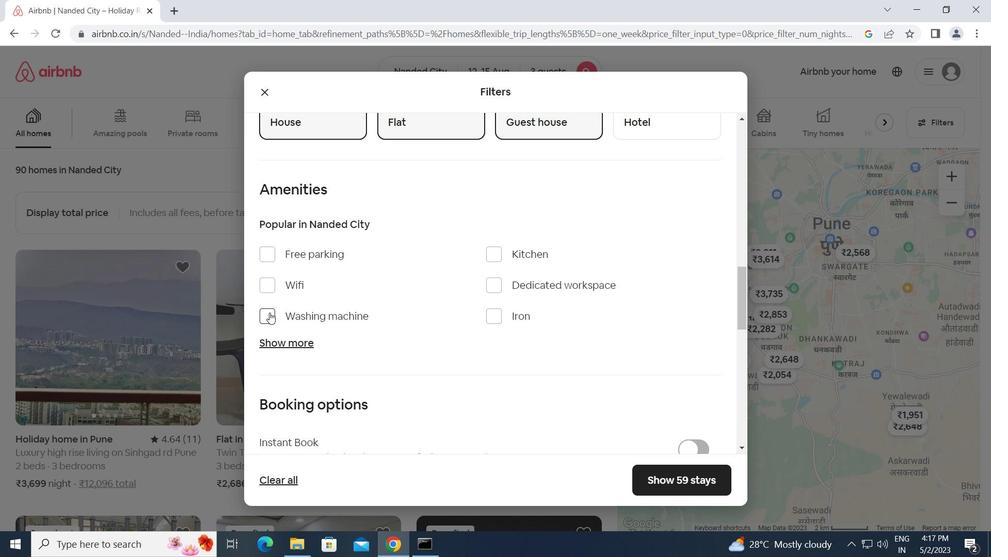 
Action: Mouse pressed left at (267, 314)
Screenshot: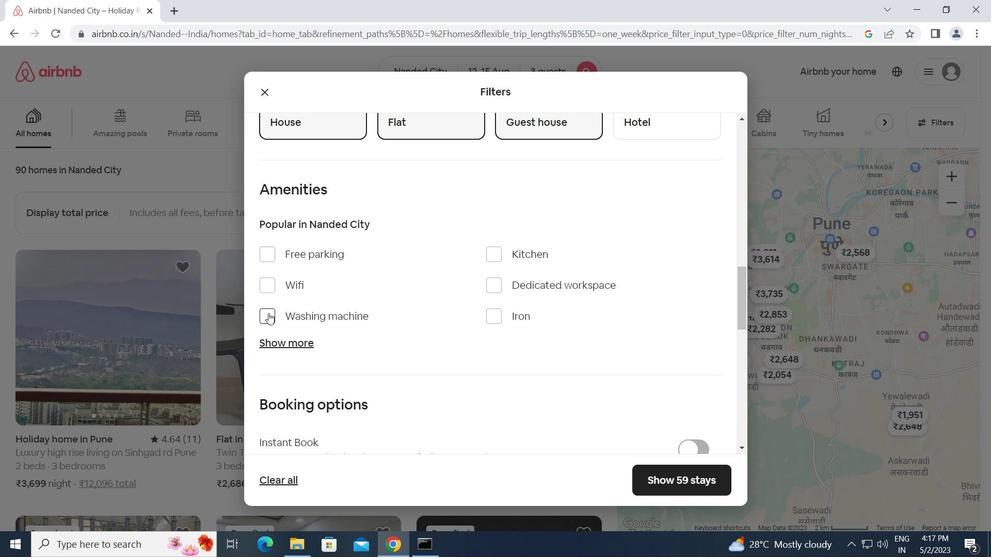 
Action: Mouse moved to (389, 314)
Screenshot: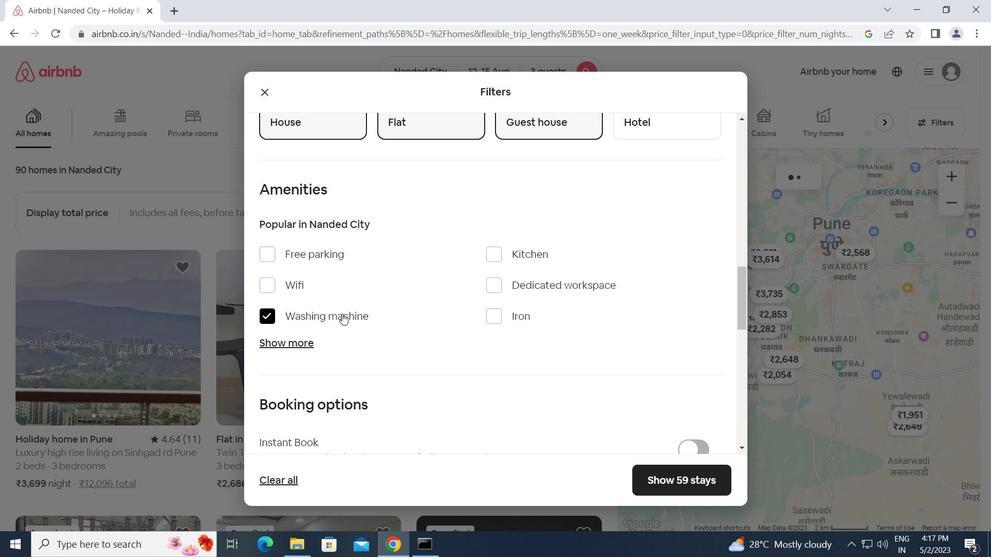
Action: Mouse scrolled (389, 313) with delta (0, 0)
Screenshot: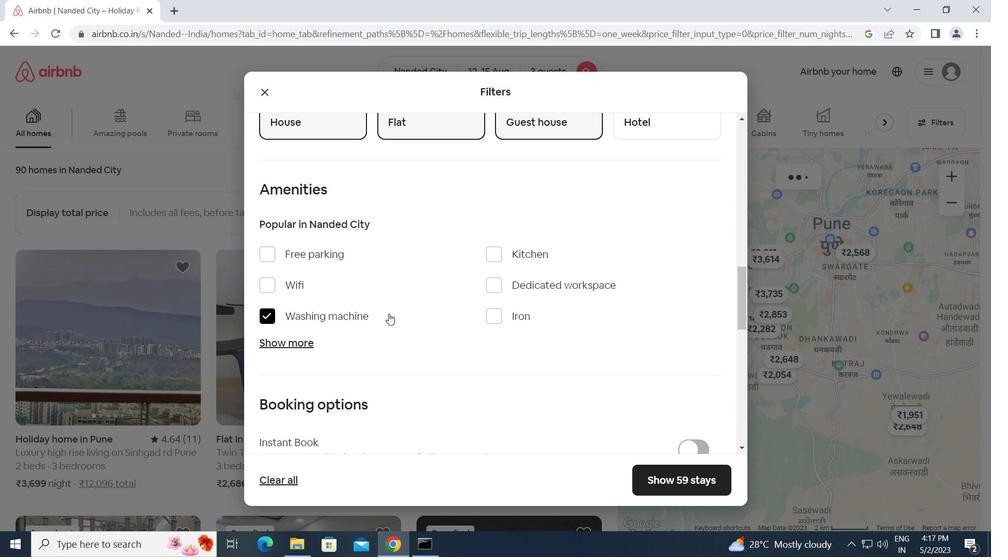 
Action: Mouse scrolled (389, 313) with delta (0, 0)
Screenshot: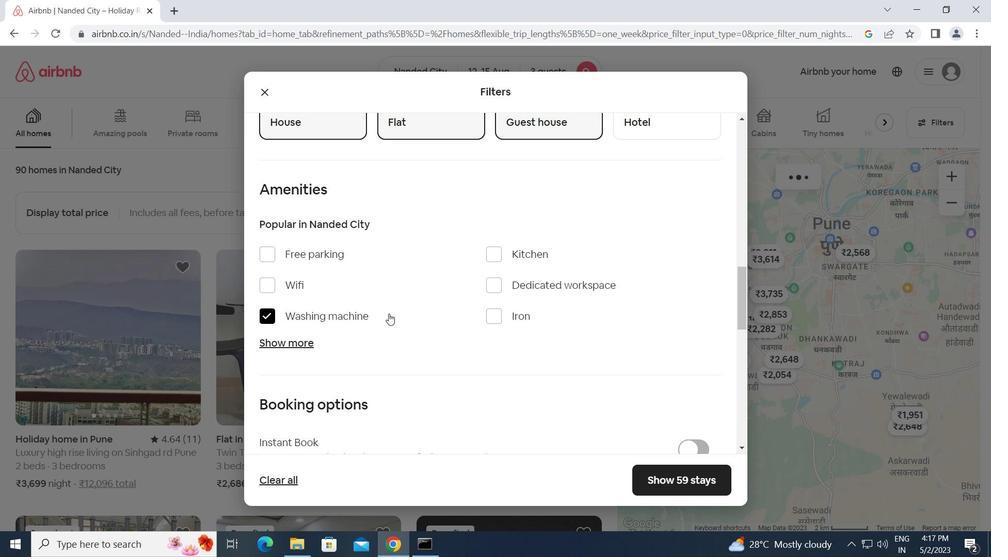 
Action: Mouse scrolled (389, 313) with delta (0, 0)
Screenshot: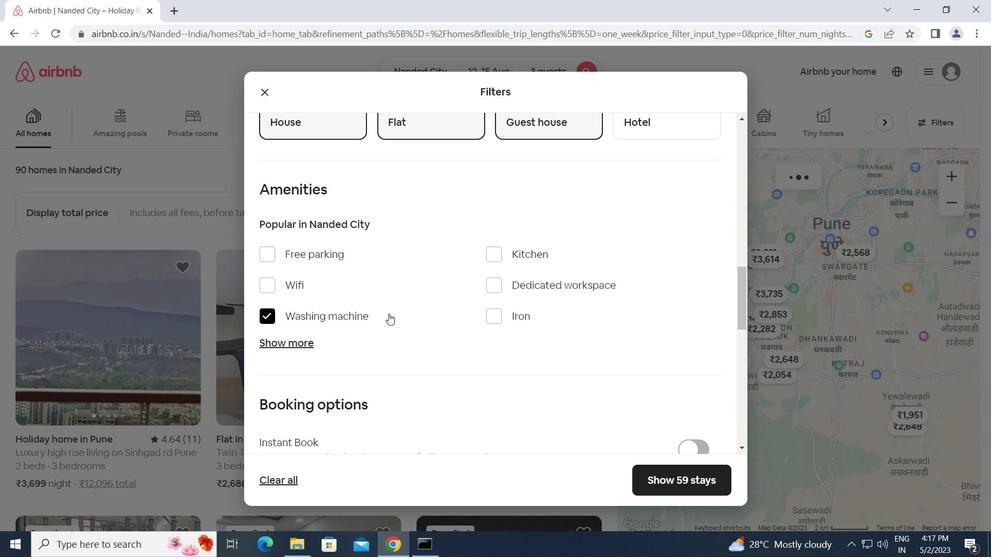 
Action: Mouse moved to (686, 298)
Screenshot: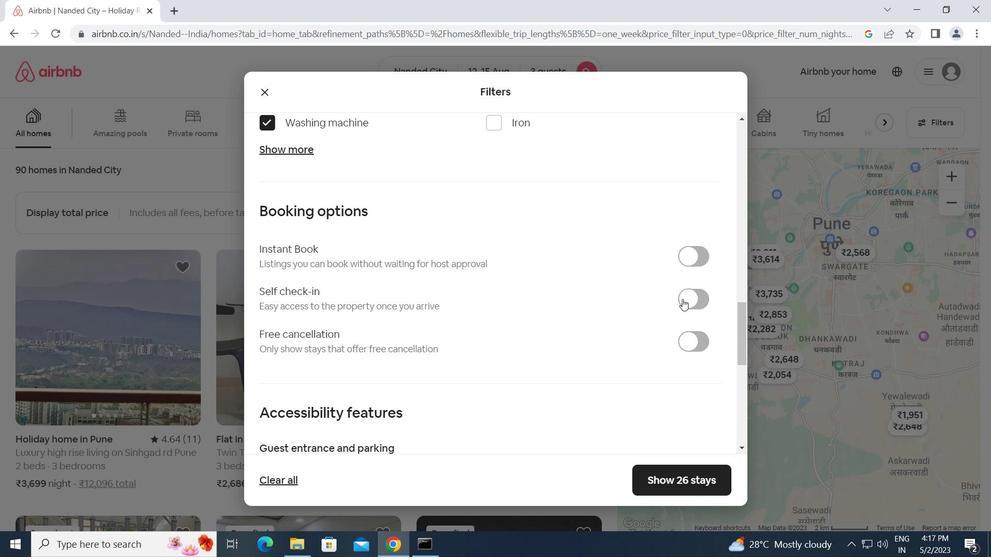 
Action: Mouse pressed left at (686, 298)
Screenshot: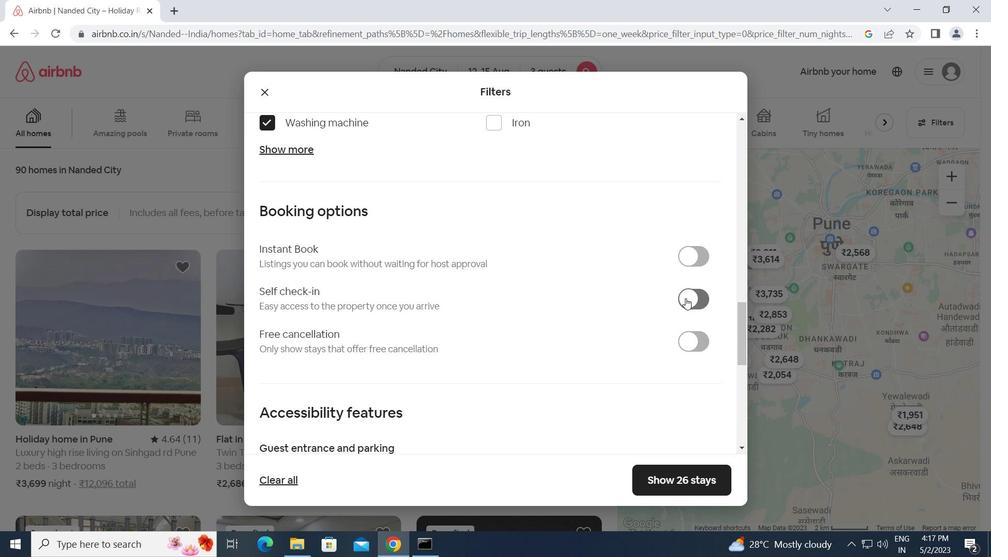 
Action: Mouse moved to (584, 330)
Screenshot: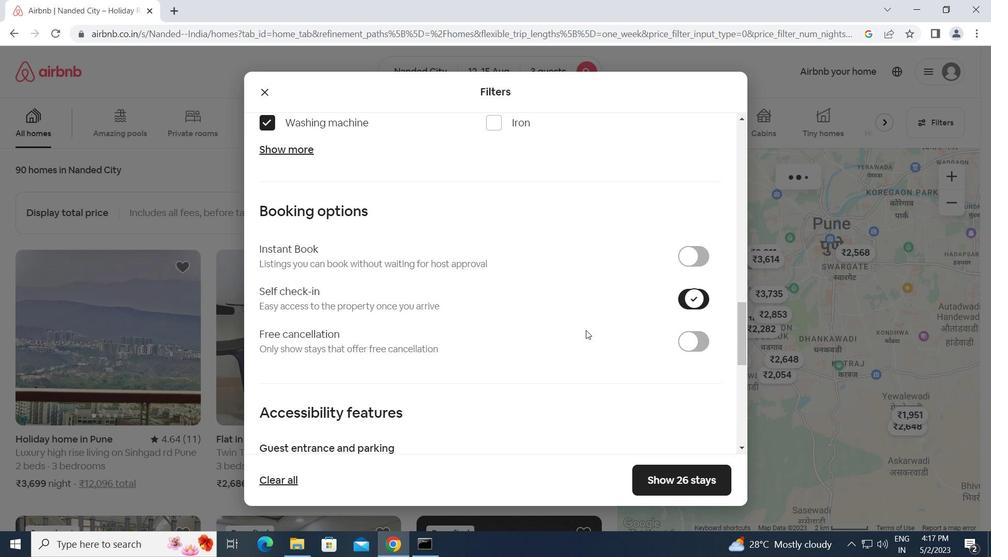 
Action: Mouse scrolled (584, 330) with delta (0, 0)
Screenshot: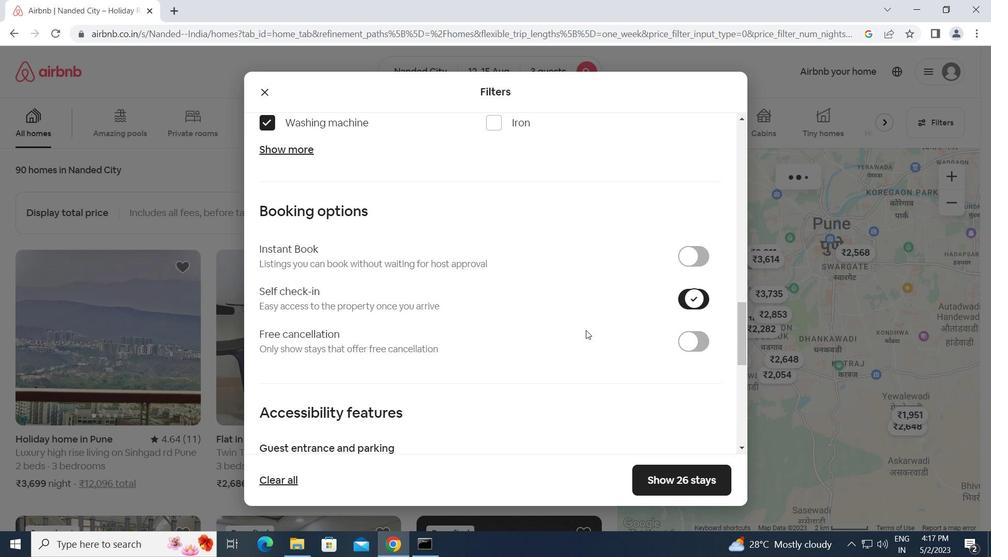 
Action: Mouse scrolled (584, 330) with delta (0, 0)
Screenshot: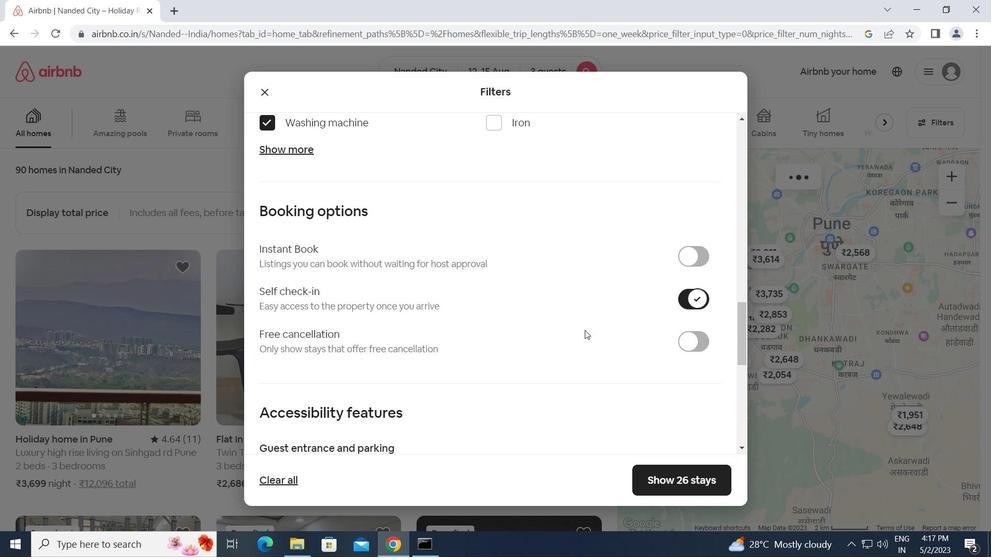 
Action: Mouse scrolled (584, 330) with delta (0, 0)
Screenshot: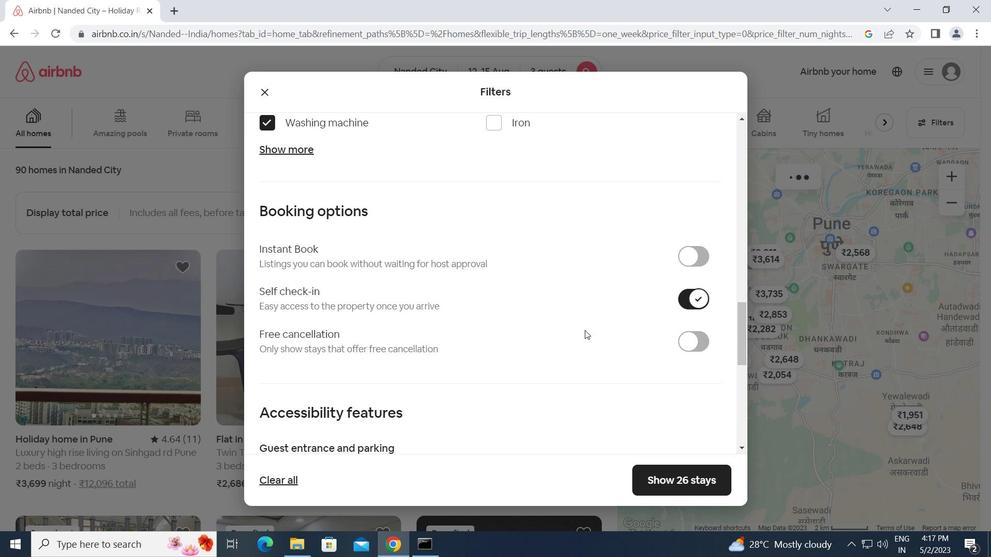 
Action: Mouse scrolled (584, 330) with delta (0, 0)
Screenshot: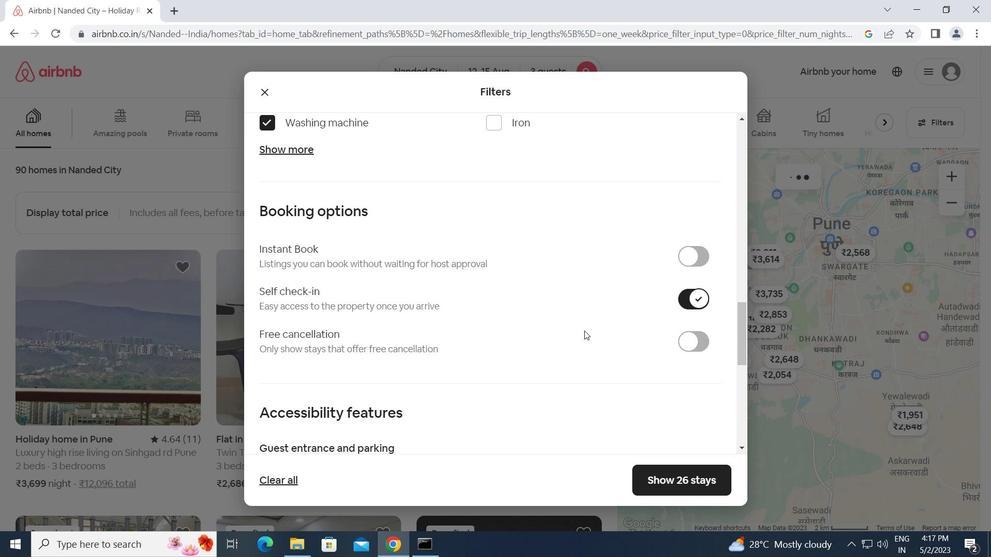 
Action: Mouse moved to (582, 331)
Screenshot: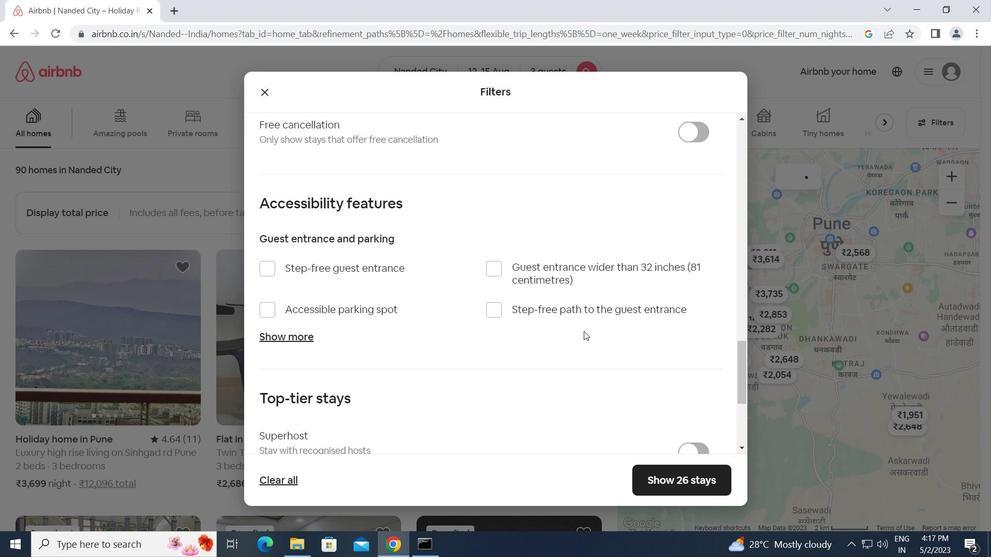 
Action: Mouse scrolled (582, 331) with delta (0, 0)
Screenshot: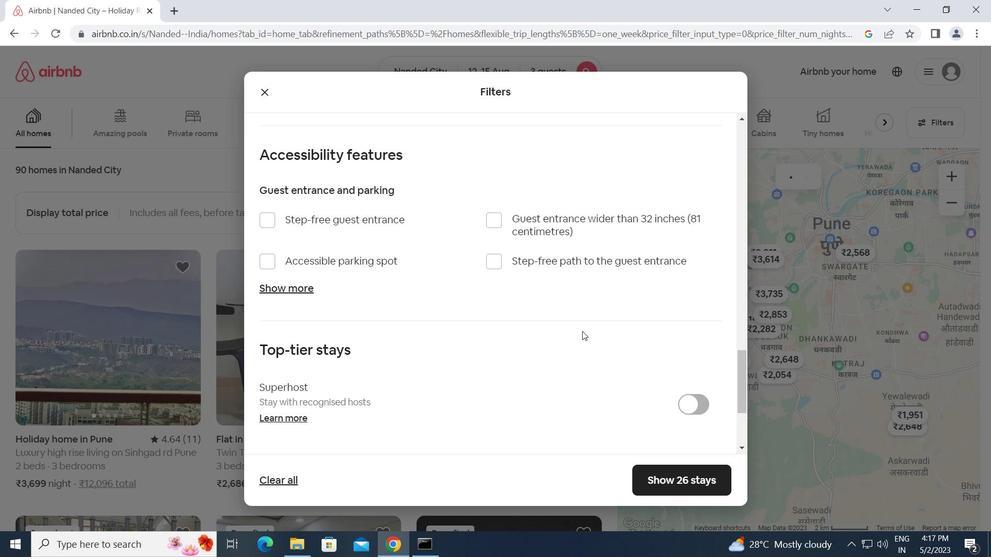 
Action: Mouse scrolled (582, 331) with delta (0, 0)
Screenshot: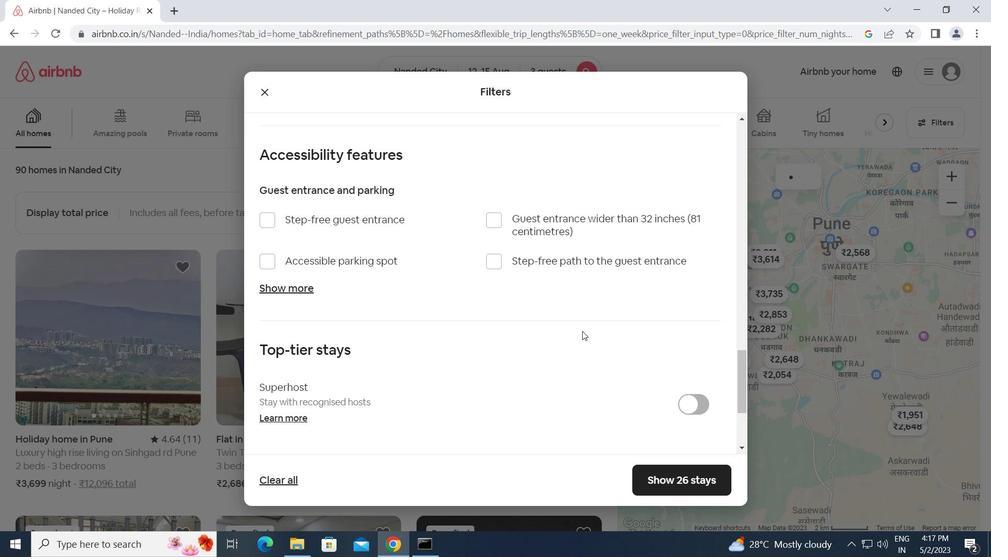 
Action: Mouse moved to (582, 332)
Screenshot: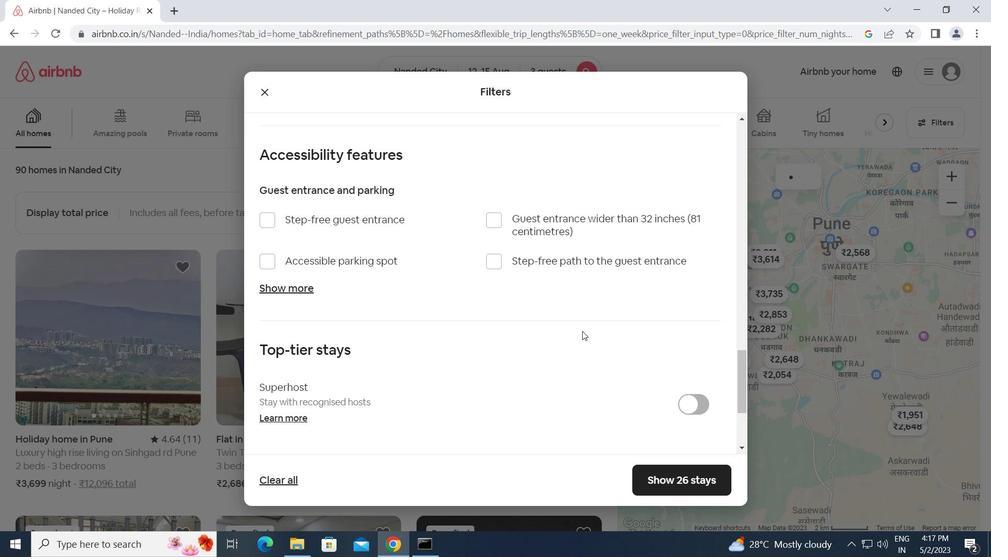
Action: Mouse scrolled (582, 331) with delta (0, 0)
Screenshot: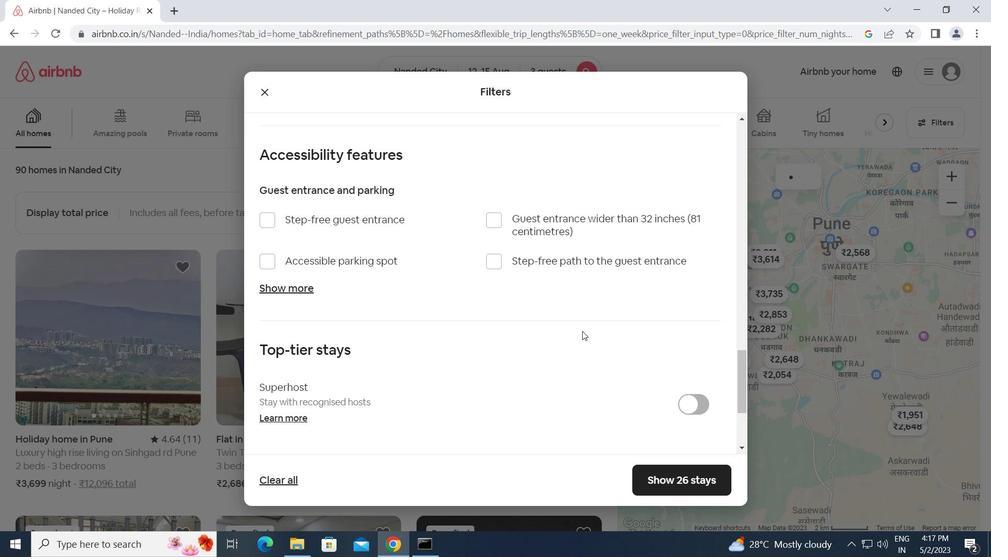 
Action: Mouse moved to (580, 332)
Screenshot: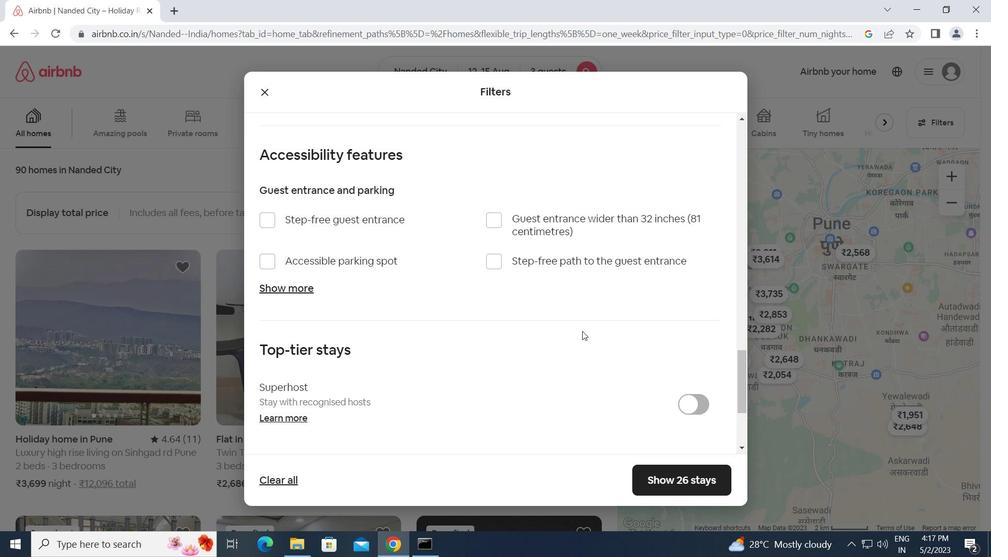 
Action: Mouse scrolled (580, 332) with delta (0, 0)
Screenshot: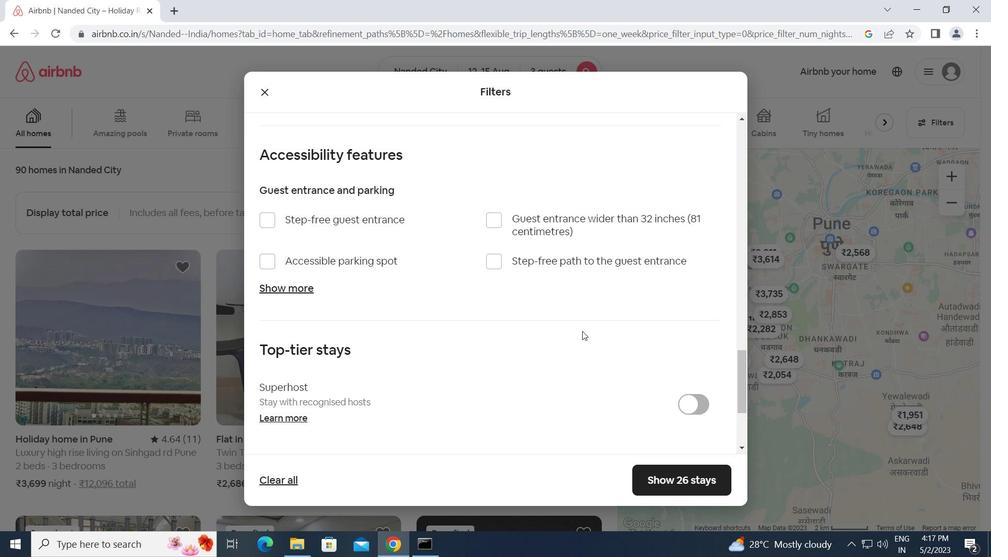 
Action: Mouse moved to (263, 358)
Screenshot: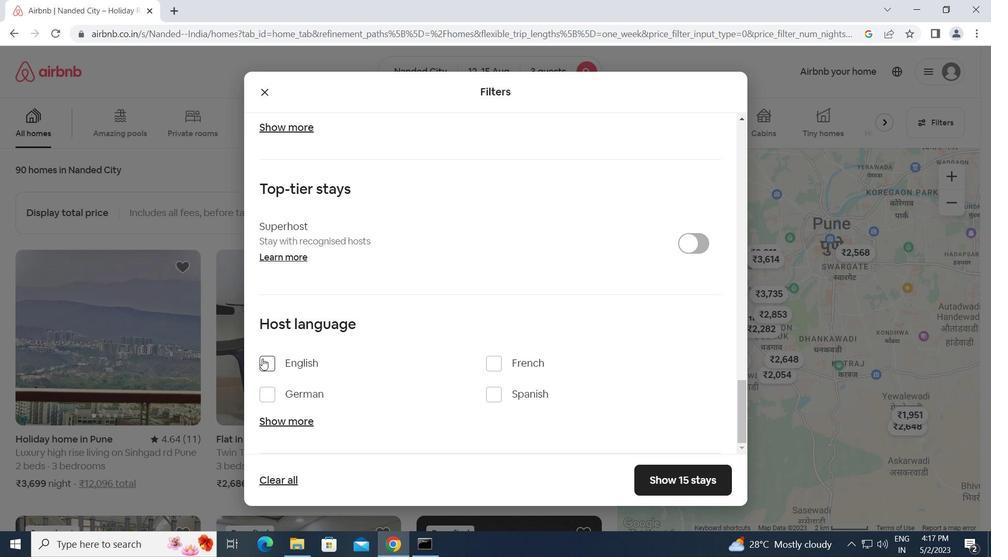 
Action: Mouse pressed left at (263, 358)
Screenshot: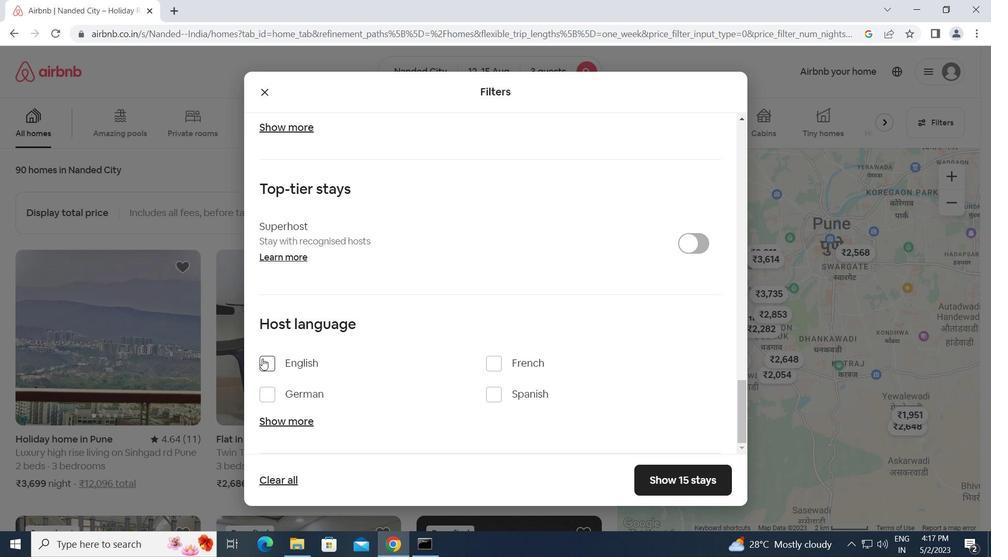 
Action: Mouse moved to (655, 475)
Screenshot: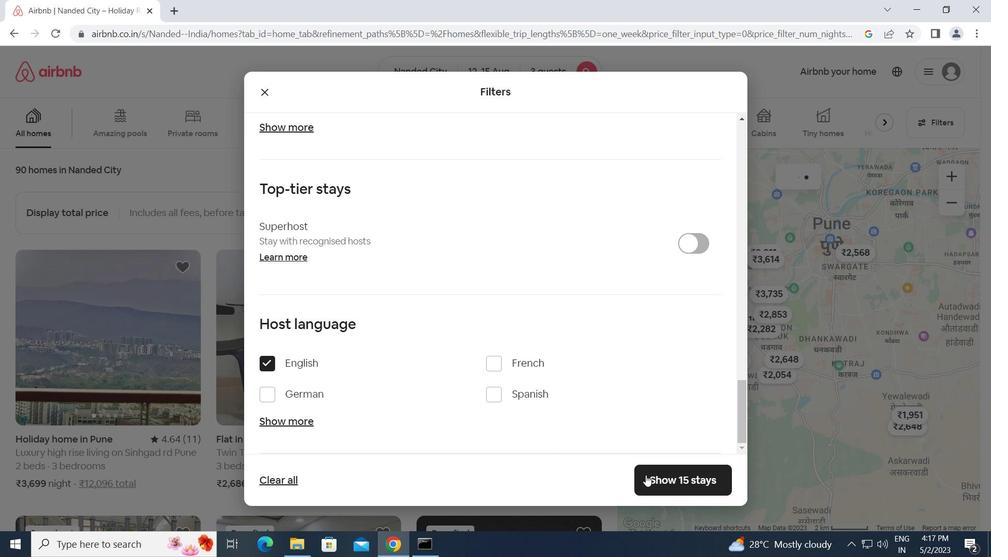 
Action: Mouse pressed left at (655, 475)
Screenshot: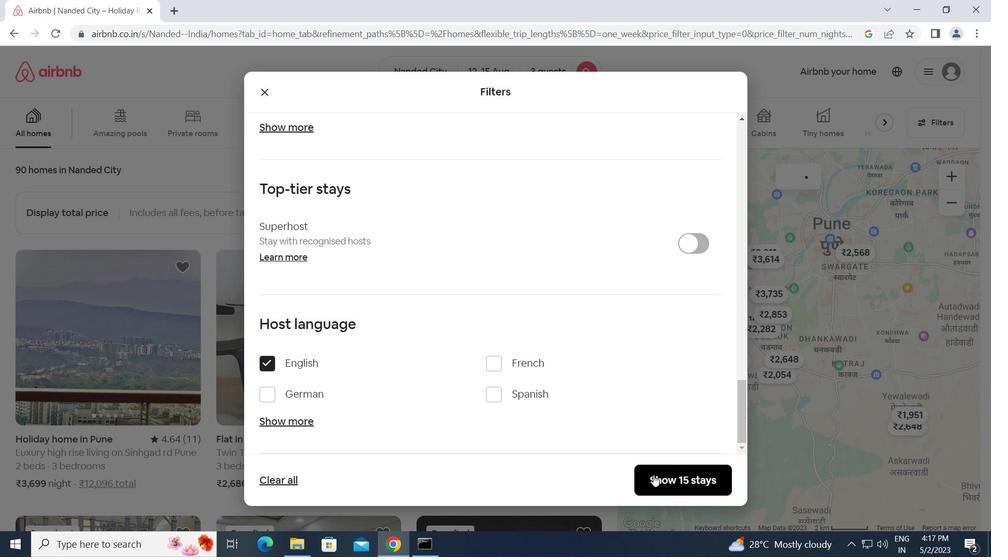 
Action: Mouse moved to (656, 475)
Screenshot: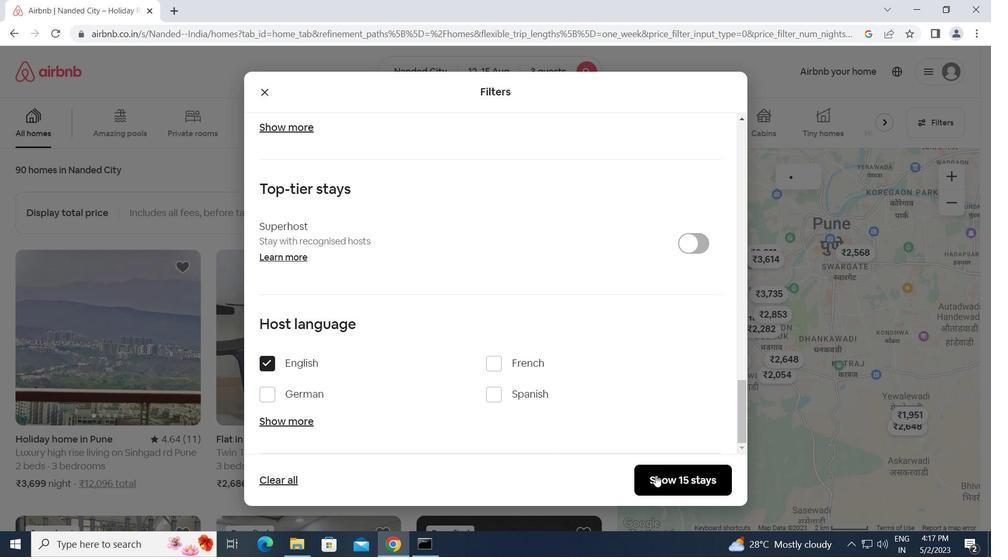 
